 Task: Find the shortest route from Juneau to Mendenhall Glacier.
Action: Mouse moved to (190, 65)
Screenshot: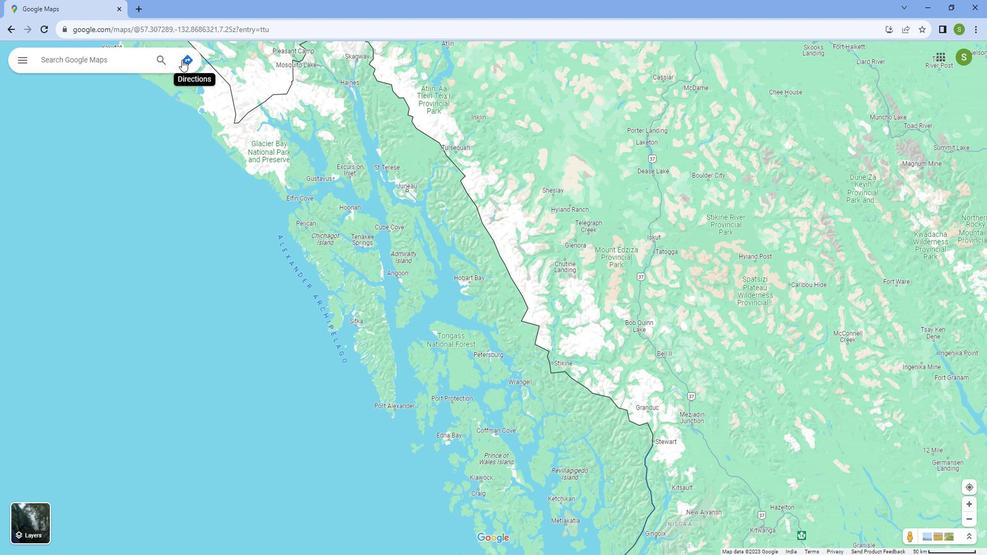 
Action: Mouse pressed left at (190, 65)
Screenshot: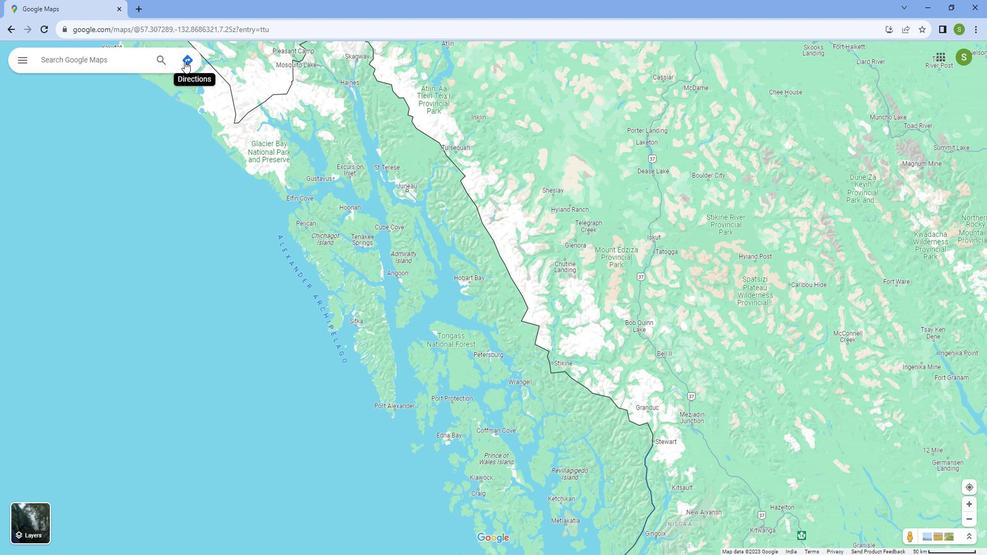 
Action: Mouse moved to (105, 91)
Screenshot: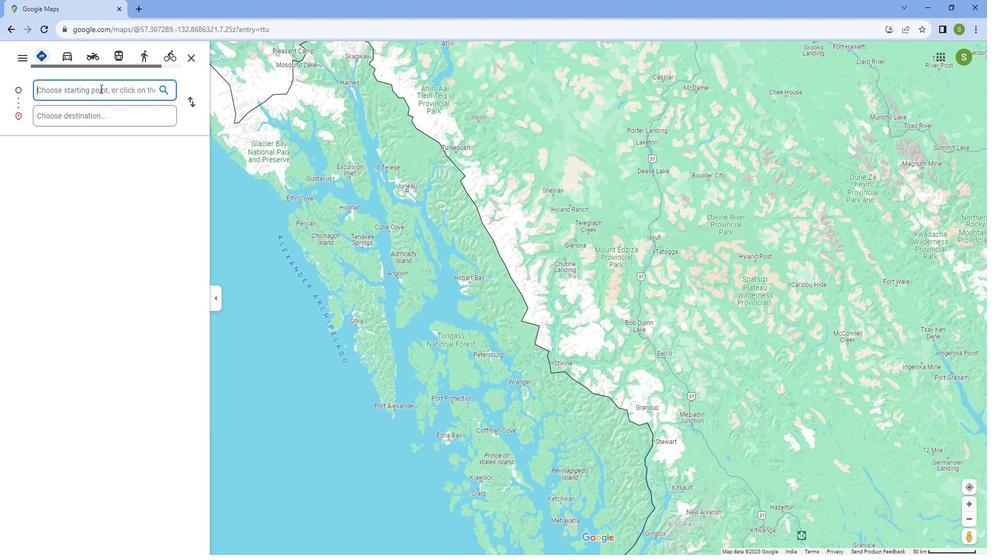 
Action: Mouse pressed left at (105, 91)
Screenshot: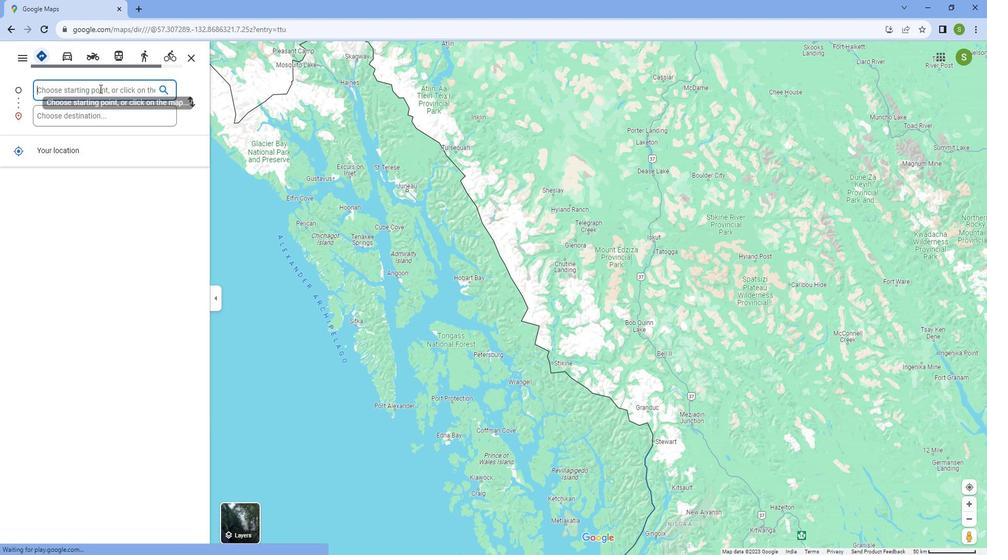 
Action: Mouse moved to (105, 91)
Screenshot: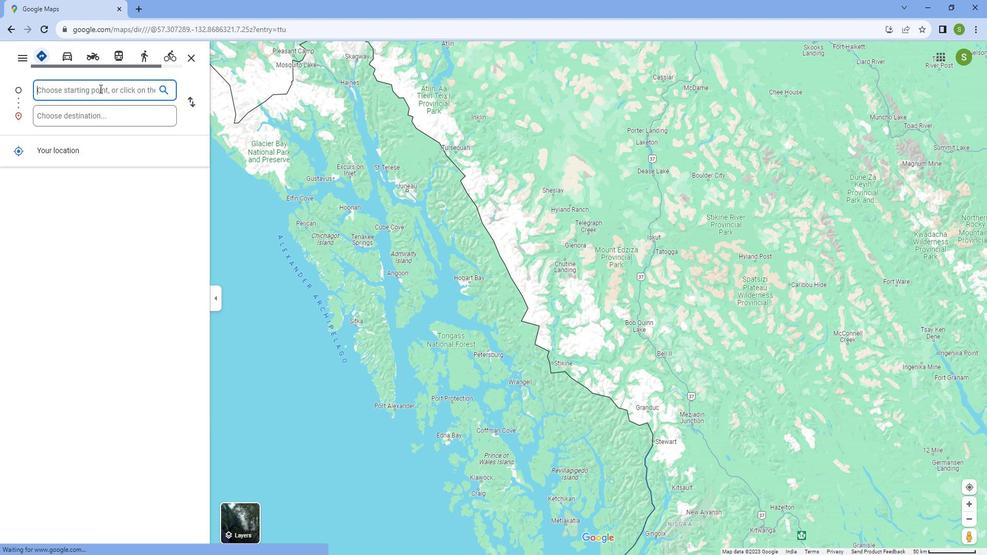 
Action: Key pressed <Key.caps_lock>J<Key.caps_lock>uneau
Screenshot: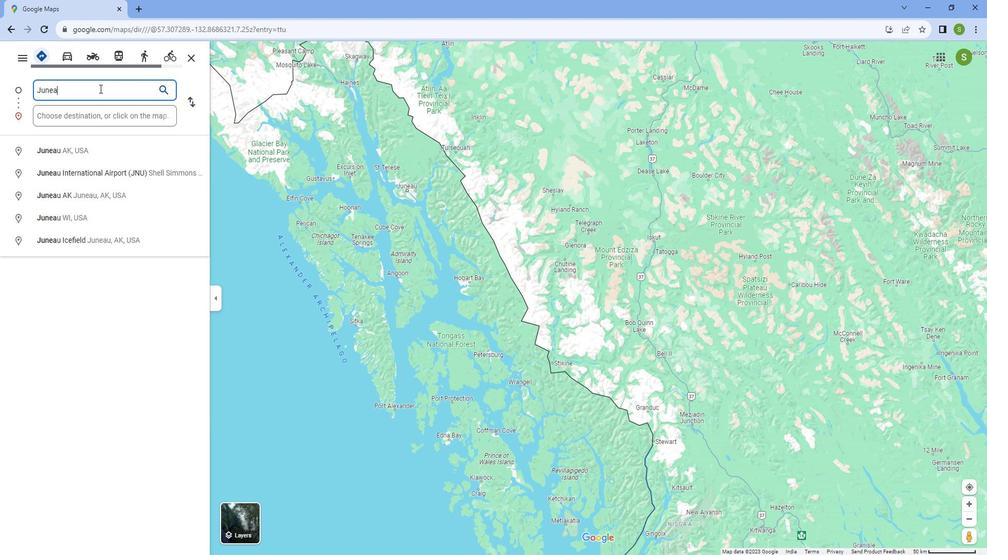 
Action: Mouse moved to (87, 140)
Screenshot: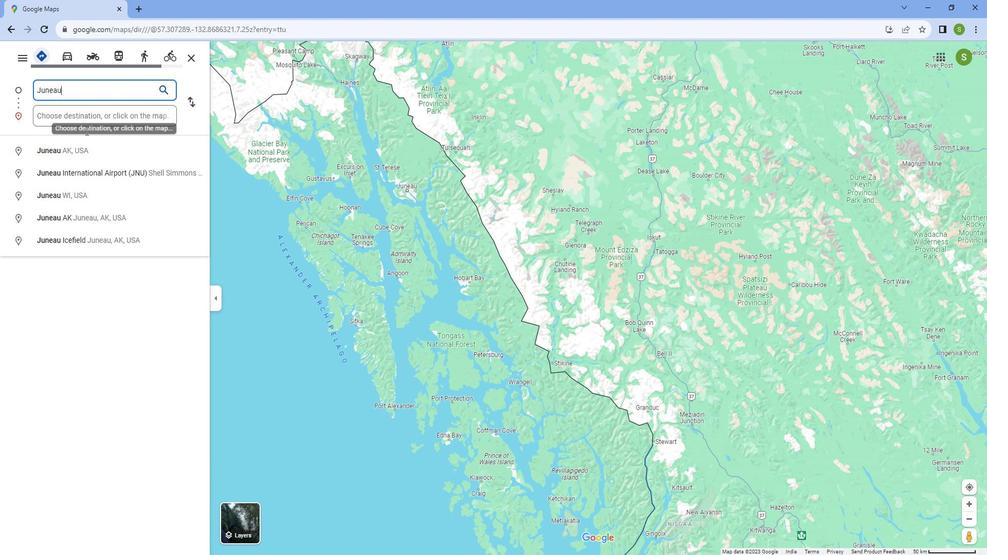 
Action: Mouse pressed left at (87, 140)
Screenshot: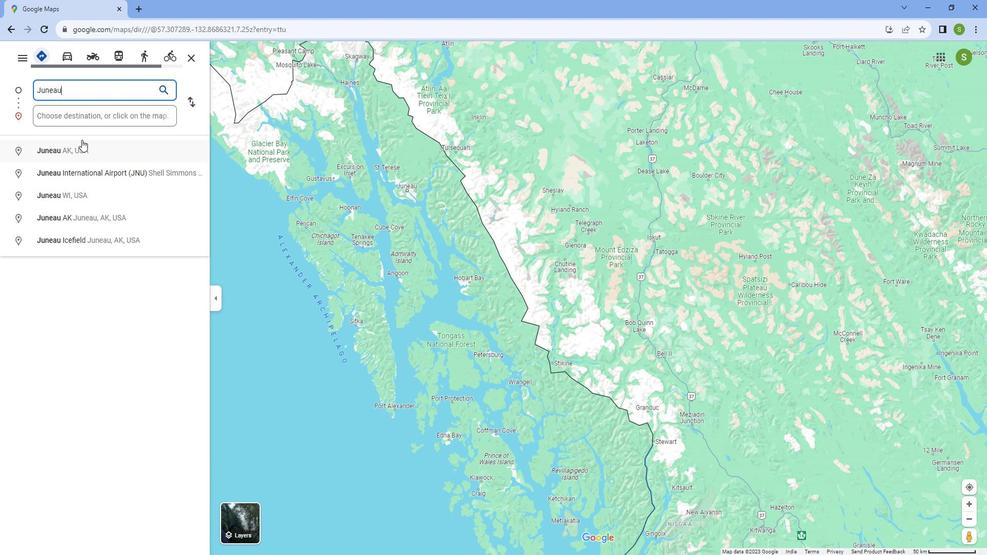 
Action: Mouse moved to (92, 116)
Screenshot: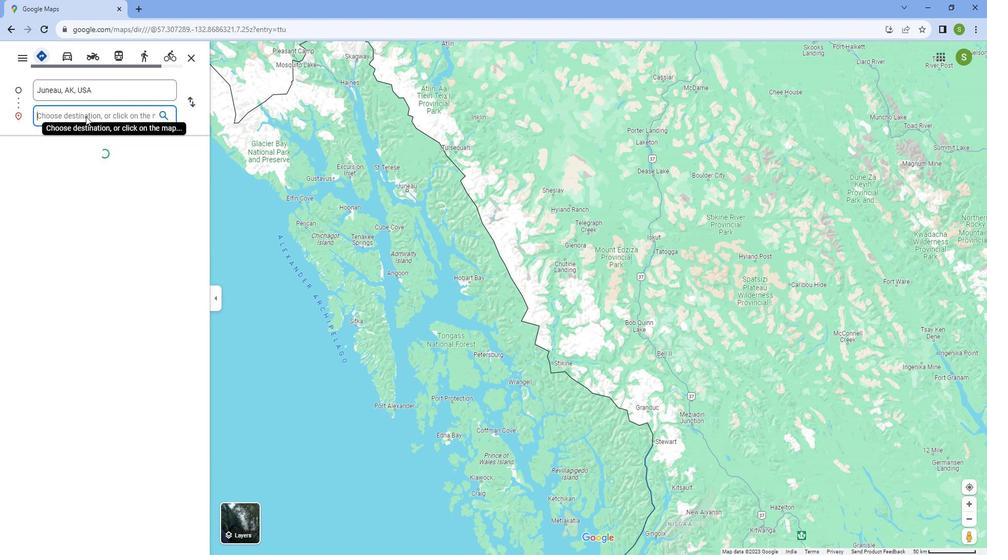 
Action: Mouse pressed left at (92, 116)
Screenshot: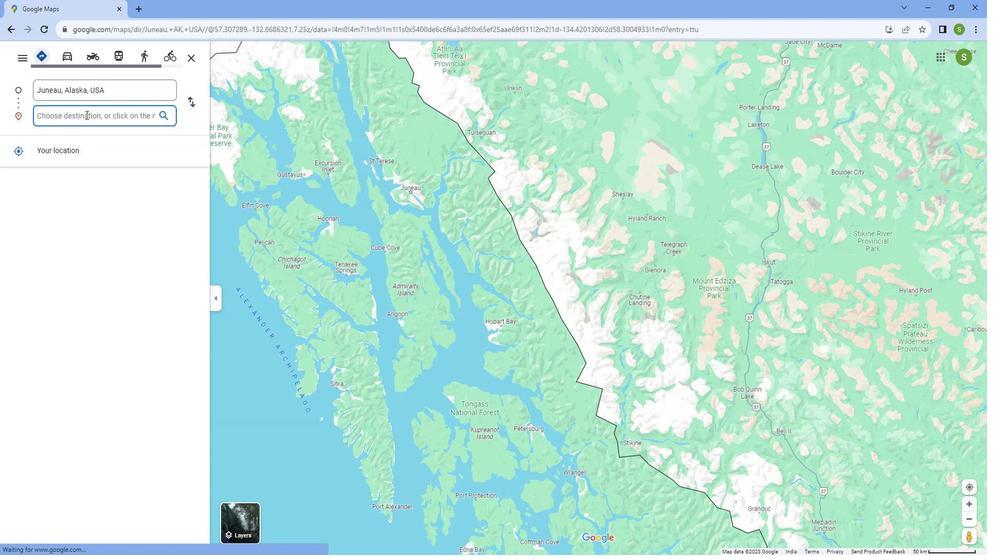 
Action: Key pressed <Key.caps_lock>M<Key.caps_lock>endenhall<Key.space><Key.caps_lock>G<Key.caps_lock>lacier
Screenshot: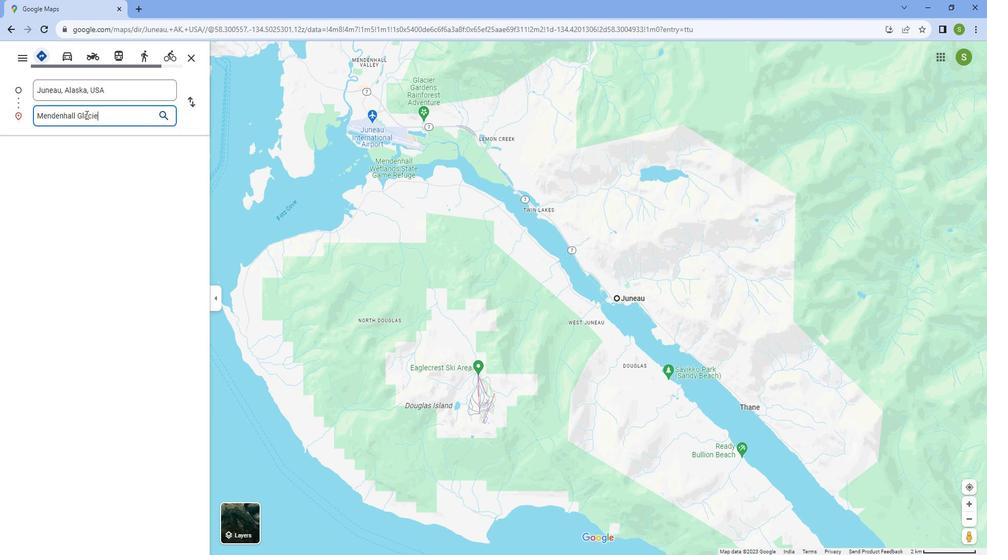 
Action: Mouse moved to (78, 144)
Screenshot: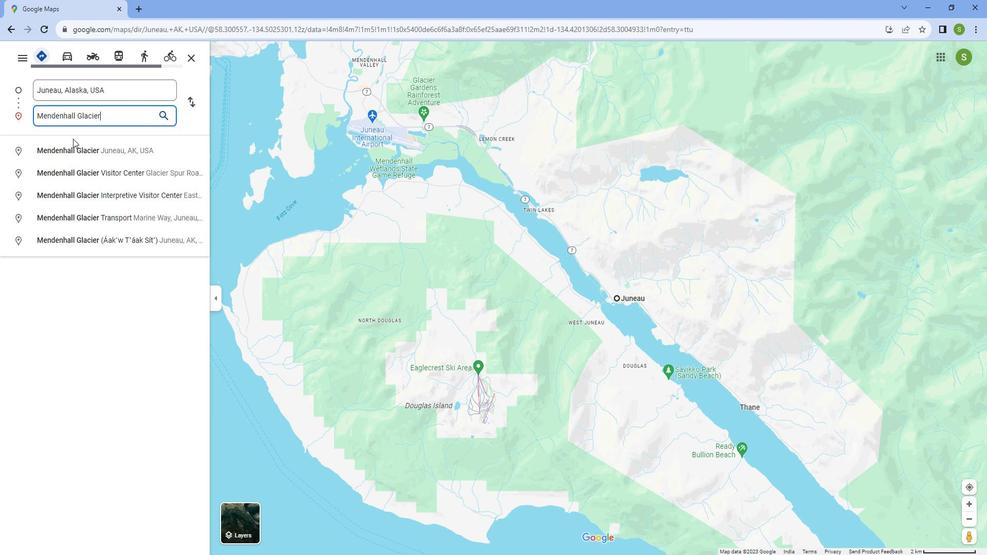 
Action: Mouse pressed left at (78, 144)
Screenshot: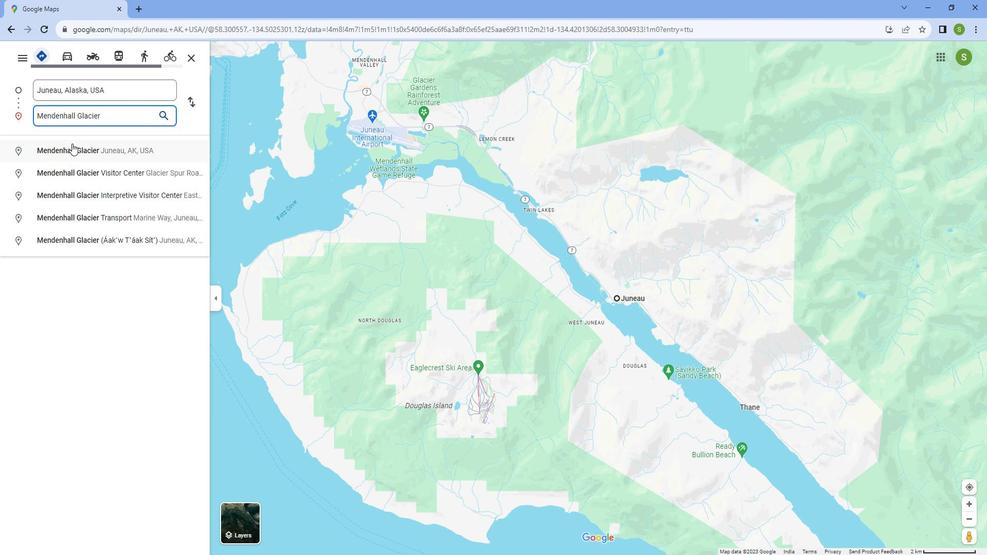 
Action: Mouse moved to (538, 276)
Screenshot: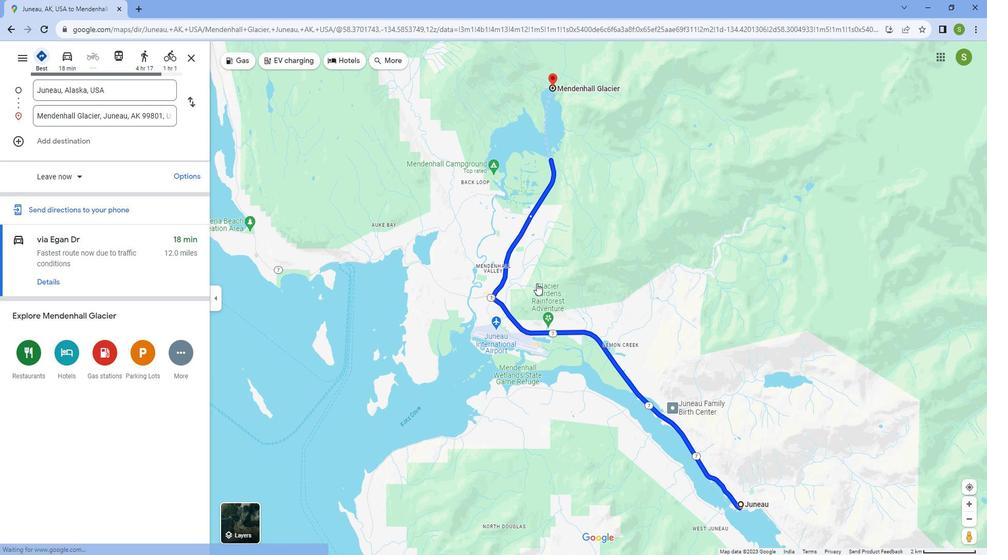 
Action: Mouse scrolled (538, 275) with delta (0, 0)
Screenshot: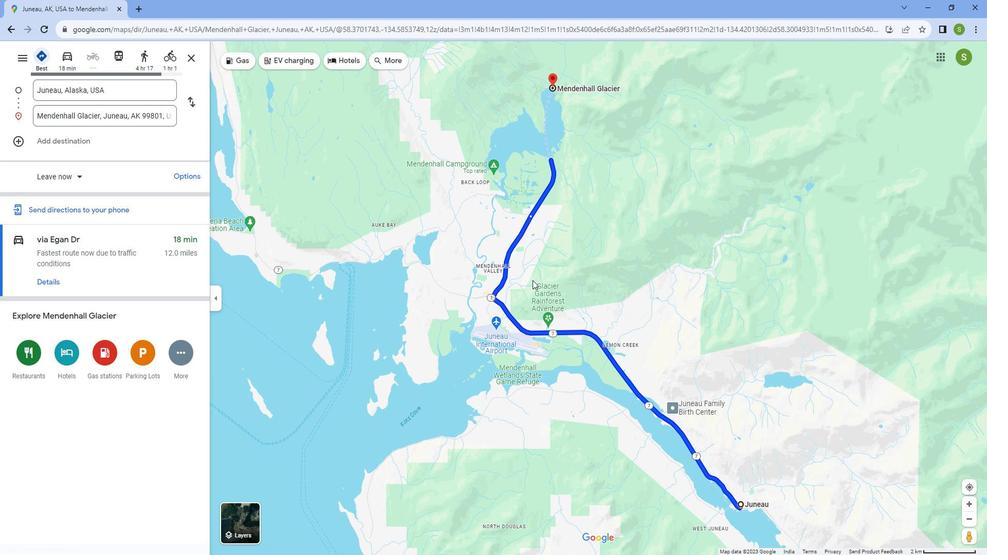 
Action: Mouse scrolled (538, 275) with delta (0, 0)
Screenshot: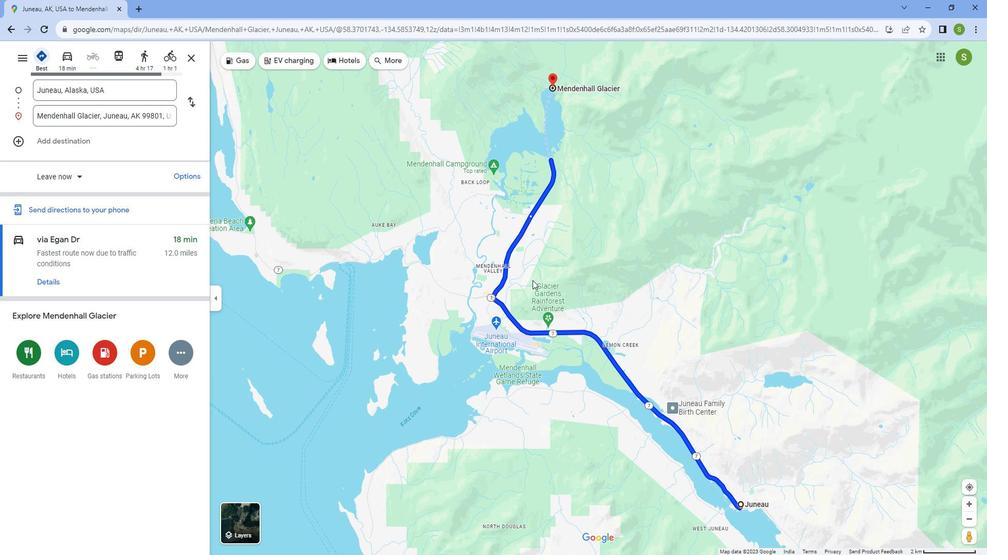 
Action: Mouse moved to (725, 478)
Screenshot: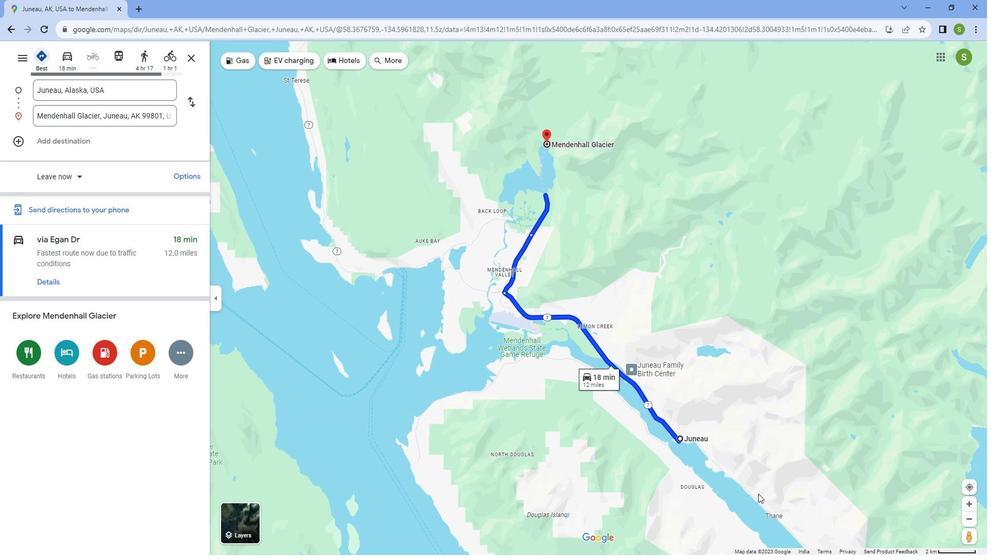 
Action: Mouse scrolled (725, 478) with delta (0, 0)
Screenshot: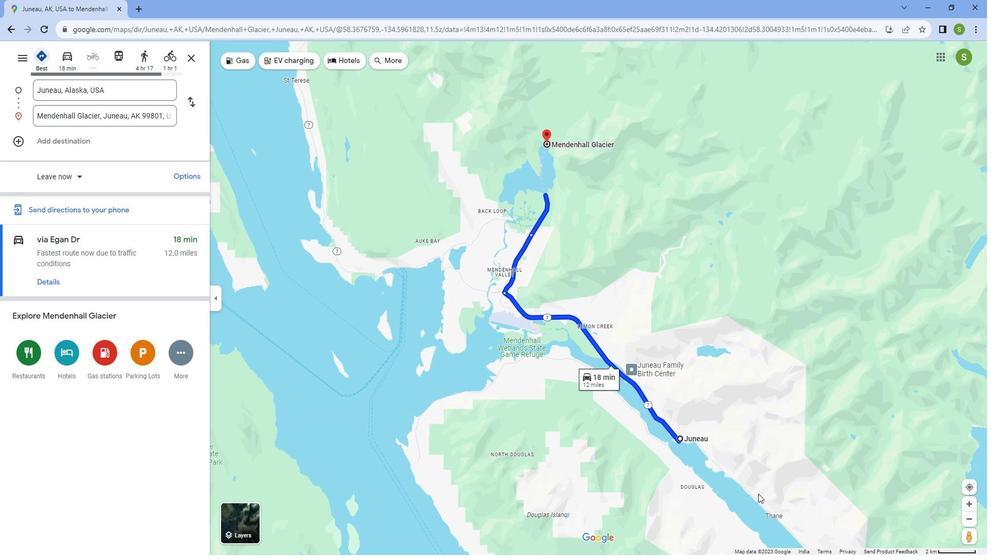 
Action: Mouse moved to (723, 477)
Screenshot: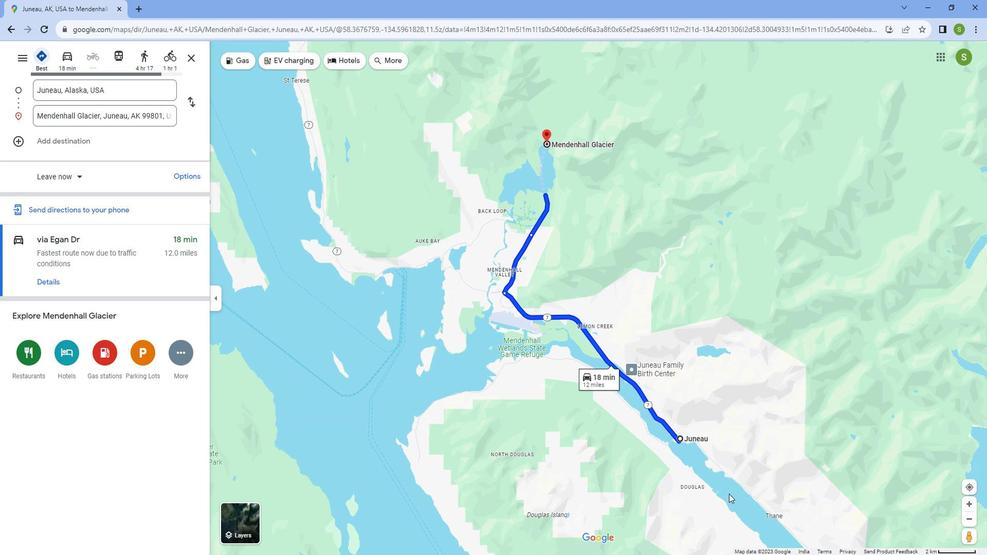 
Action: Mouse scrolled (723, 478) with delta (0, 0)
Screenshot: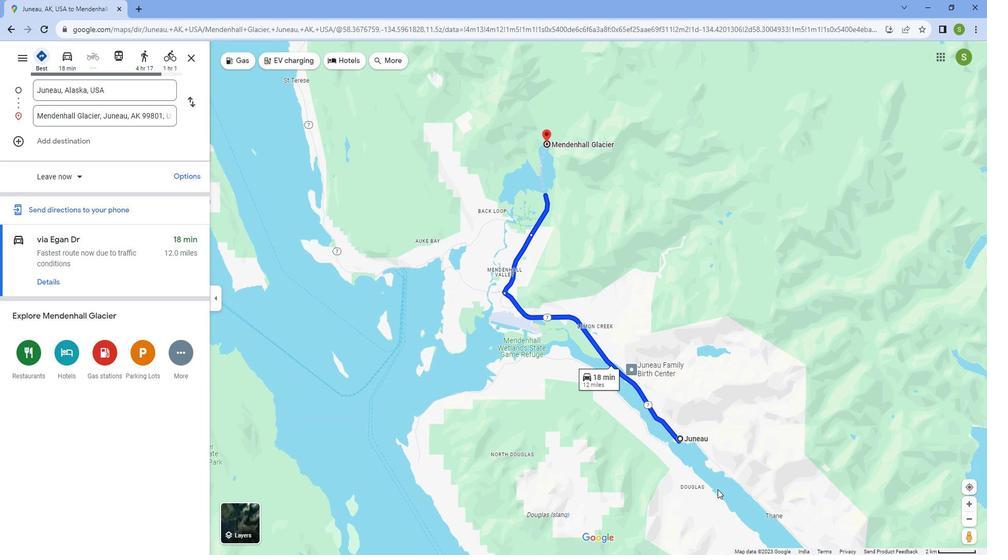 
Action: Mouse scrolled (723, 478) with delta (0, 0)
Screenshot: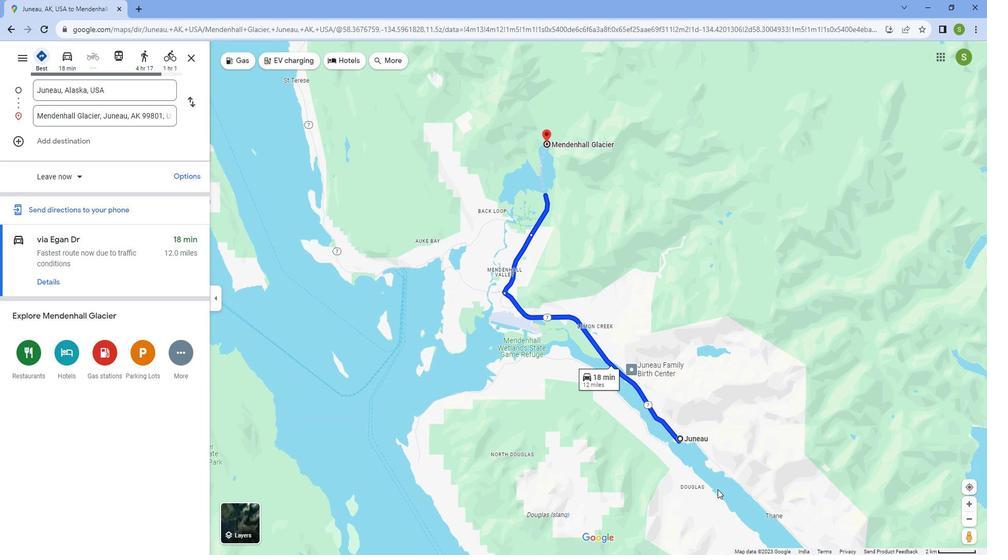 
Action: Mouse scrolled (723, 478) with delta (0, 0)
Screenshot: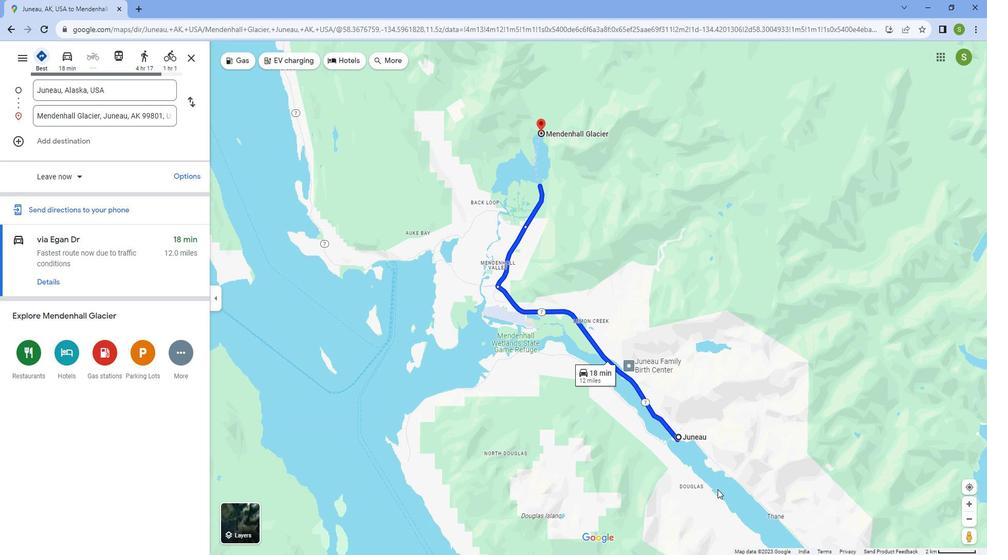 
Action: Mouse scrolled (723, 478) with delta (0, 0)
Screenshot: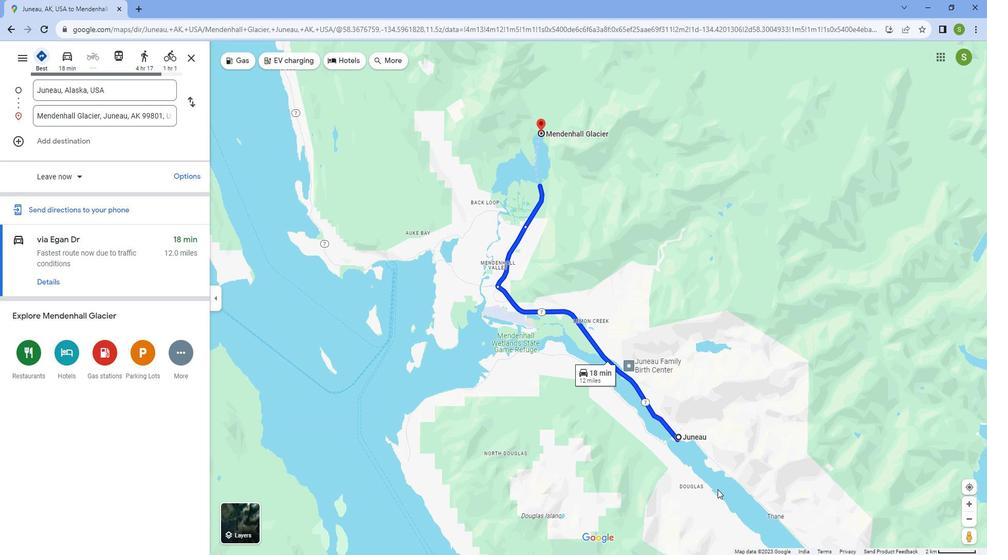 
Action: Mouse moved to (603, 391)
Screenshot: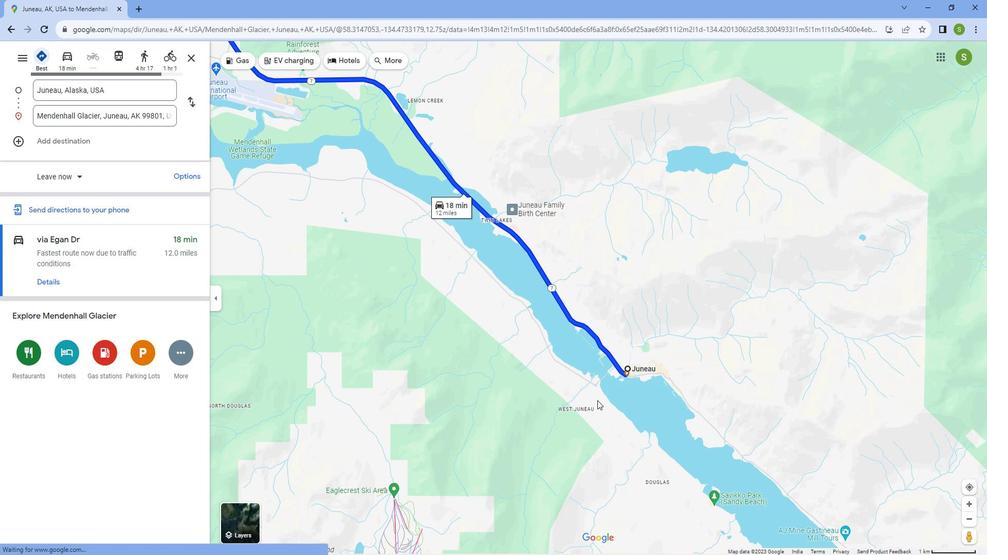 
Action: Mouse scrolled (603, 391) with delta (0, 0)
Screenshot: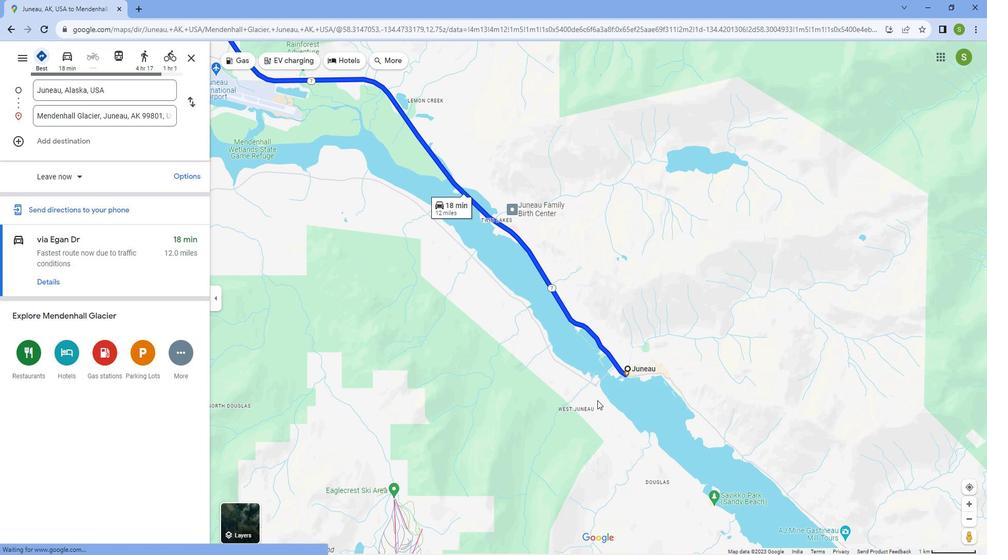 
Action: Mouse scrolled (603, 391) with delta (0, 0)
Screenshot: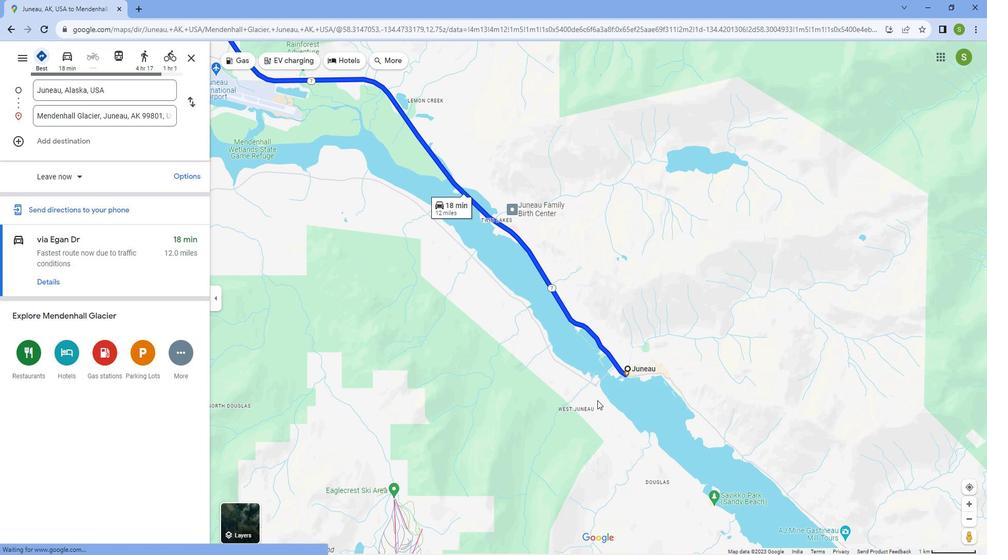 
Action: Mouse scrolled (603, 391) with delta (0, 0)
Screenshot: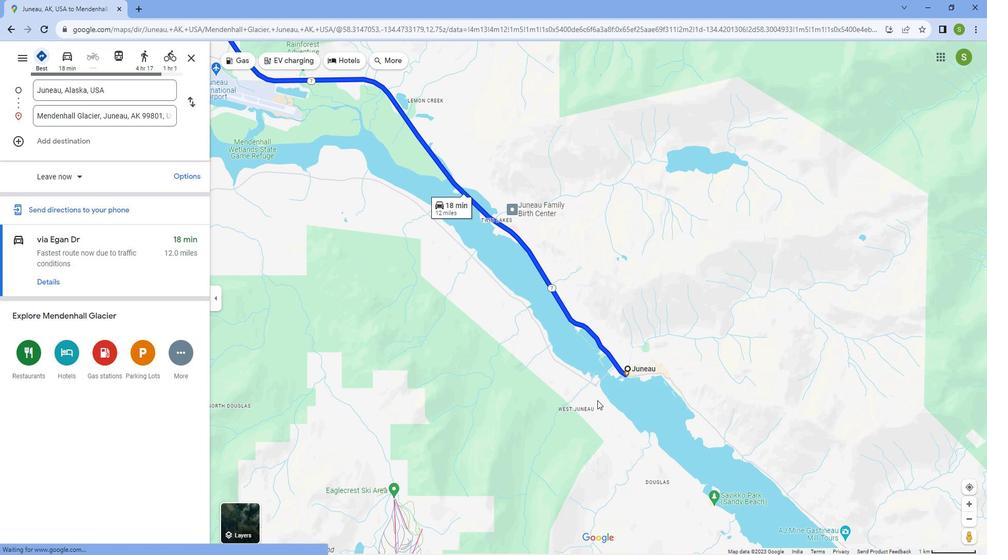 
Action: Mouse scrolled (603, 391) with delta (0, 0)
Screenshot: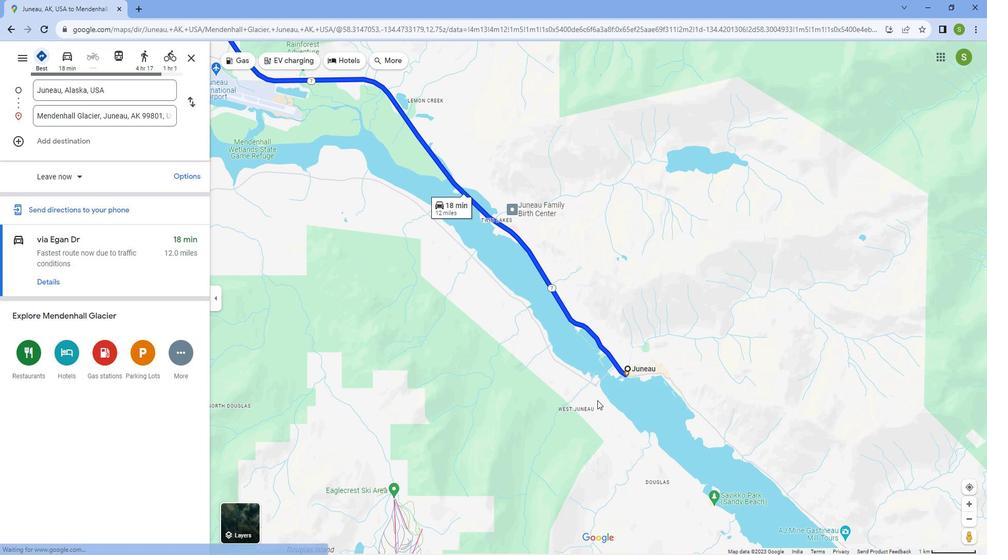 
Action: Mouse scrolled (603, 391) with delta (0, 0)
Screenshot: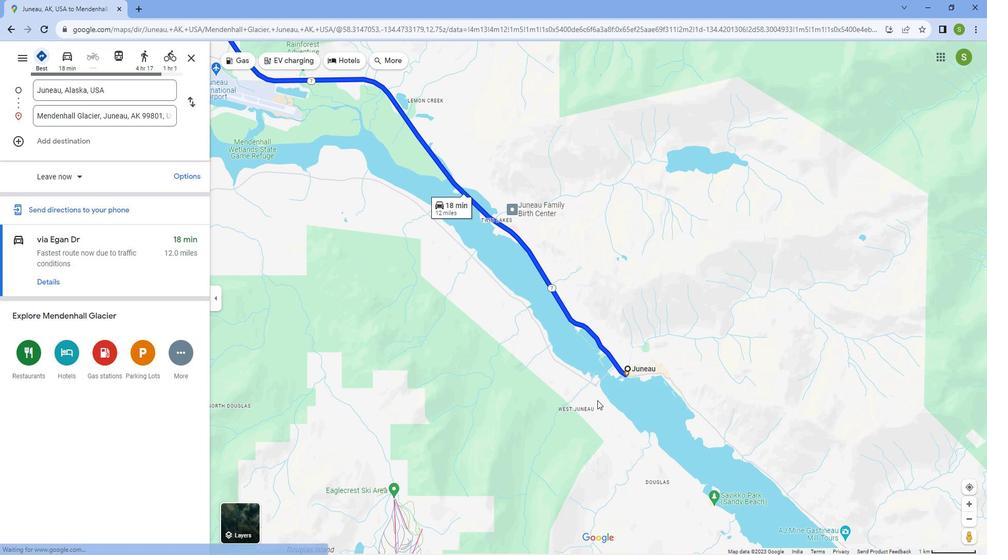 
Action: Mouse moved to (594, 382)
Screenshot: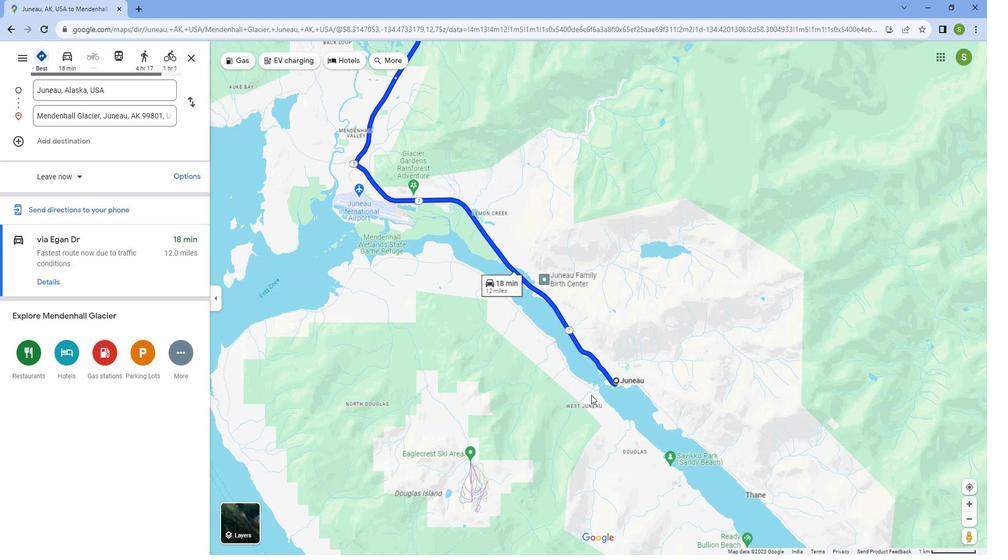 
Action: Mouse scrolled (594, 382) with delta (0, 0)
Screenshot: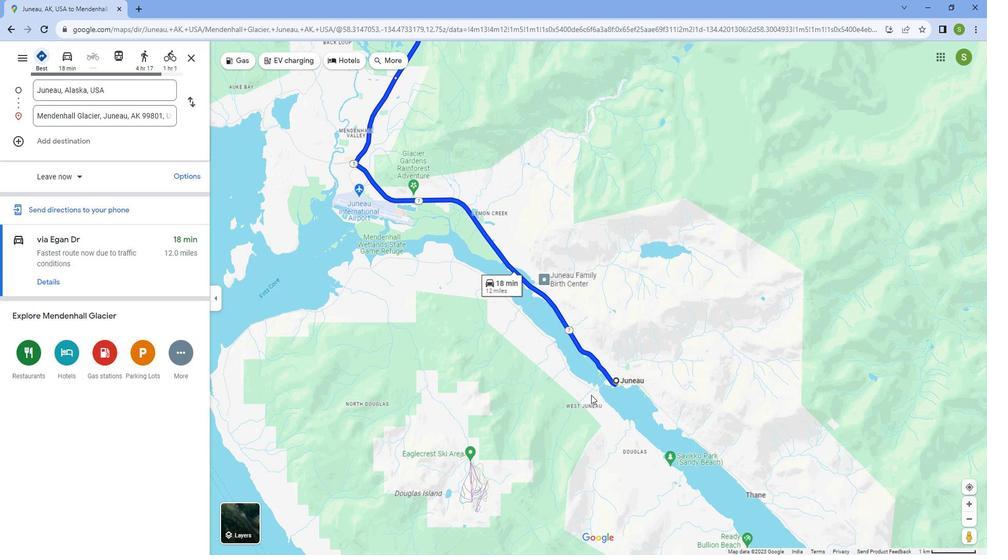 
Action: Mouse scrolled (594, 382) with delta (0, 0)
Screenshot: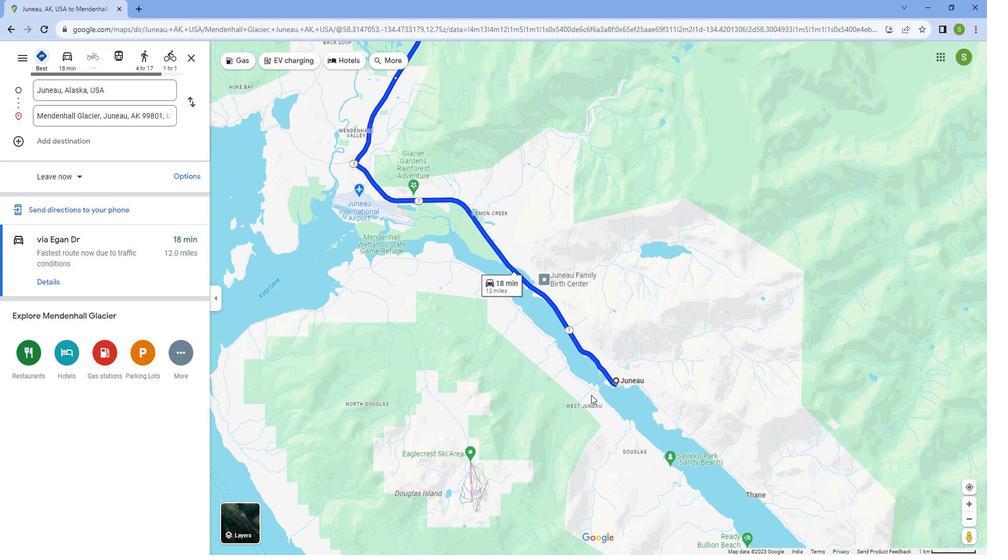 
Action: Mouse scrolled (594, 382) with delta (0, 0)
Screenshot: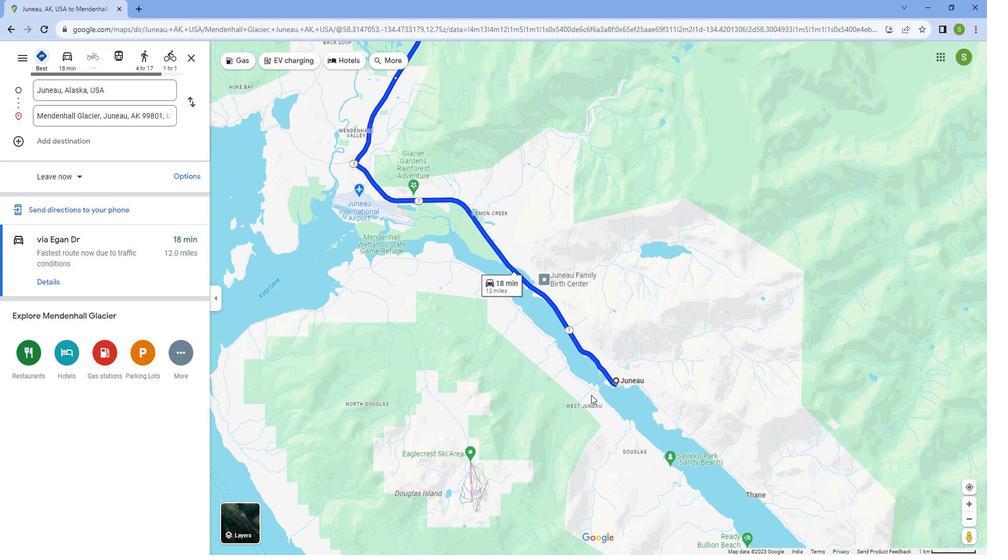 
Action: Mouse scrolled (594, 382) with delta (0, 0)
Screenshot: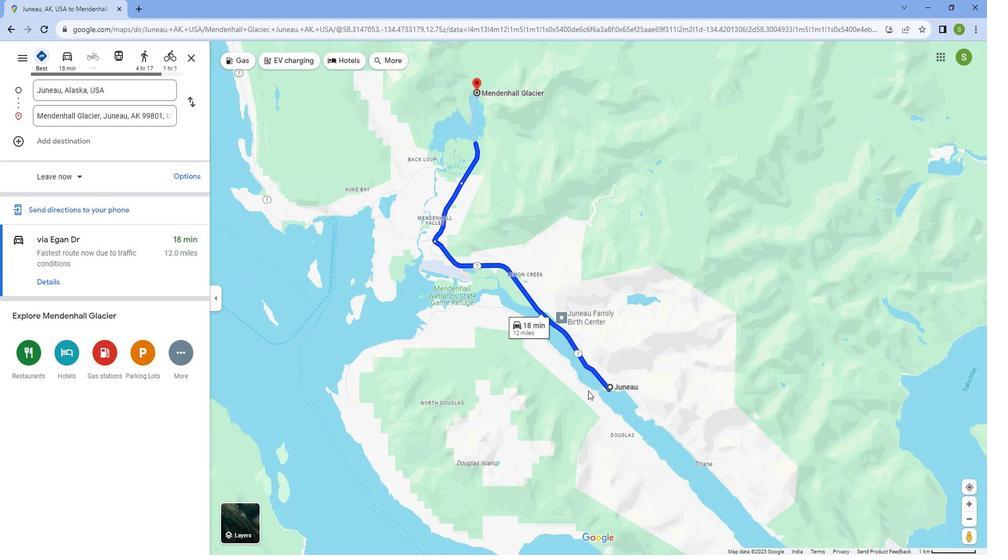 
Action: Mouse moved to (575, 265)
Screenshot: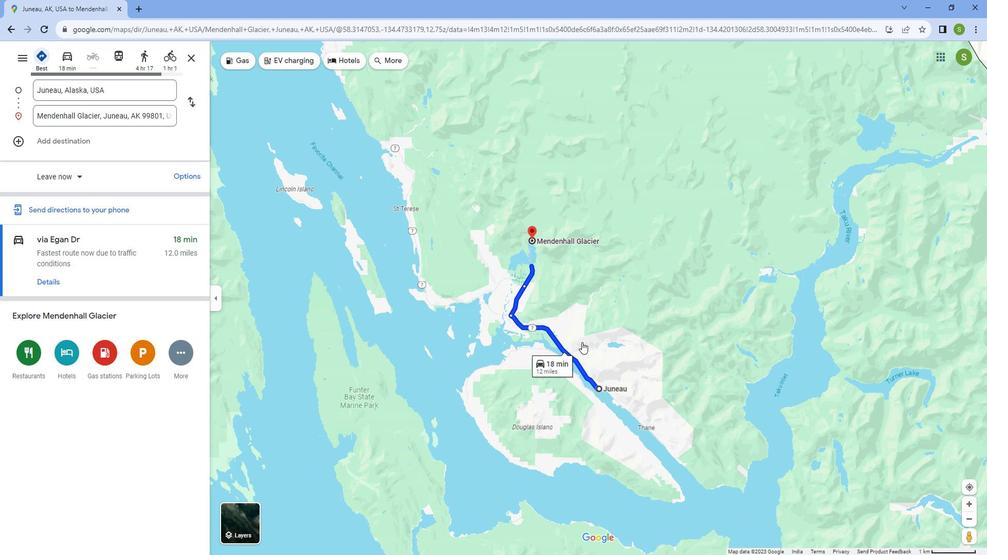 
Action: Mouse scrolled (575, 265) with delta (0, 0)
Screenshot: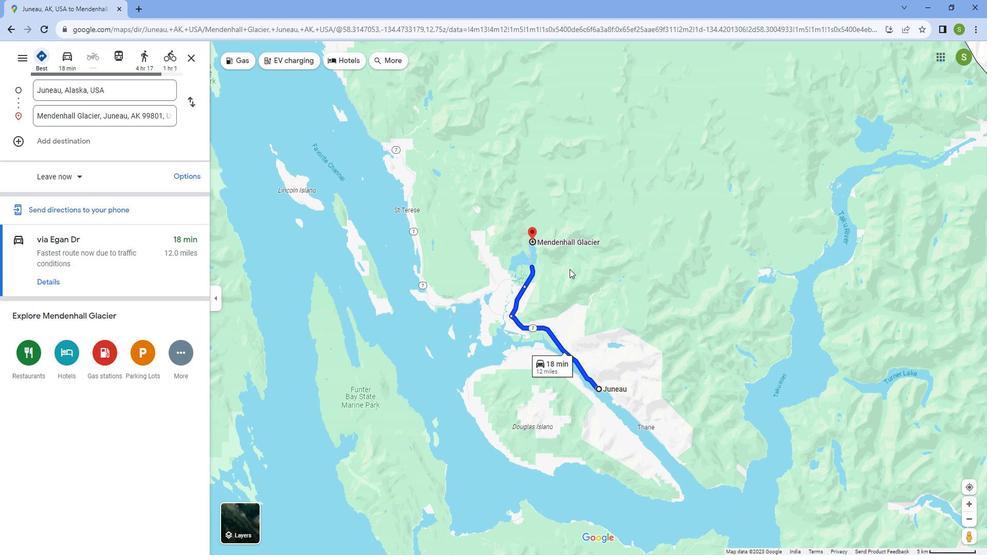 
Action: Mouse scrolled (575, 265) with delta (0, 0)
Screenshot: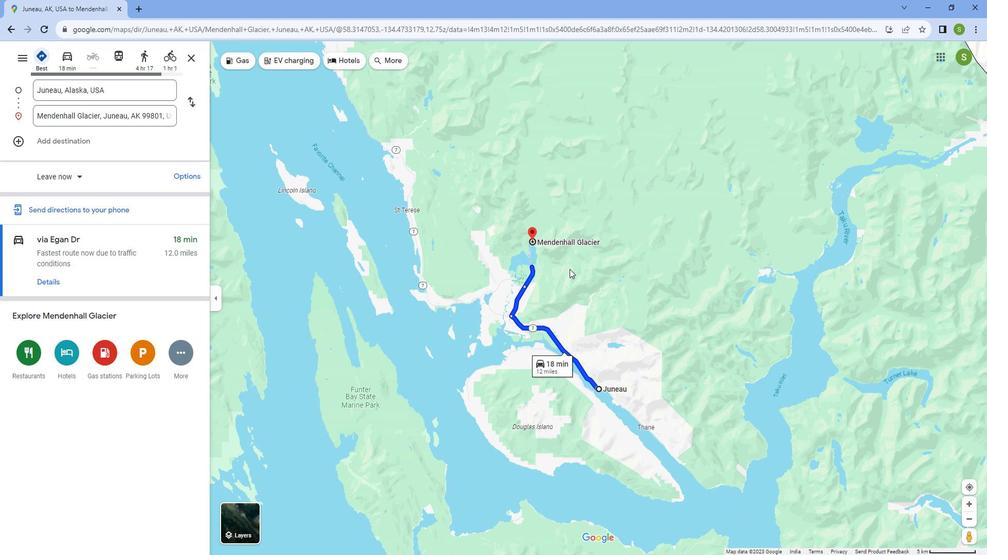 
Action: Mouse scrolled (575, 265) with delta (0, 0)
Screenshot: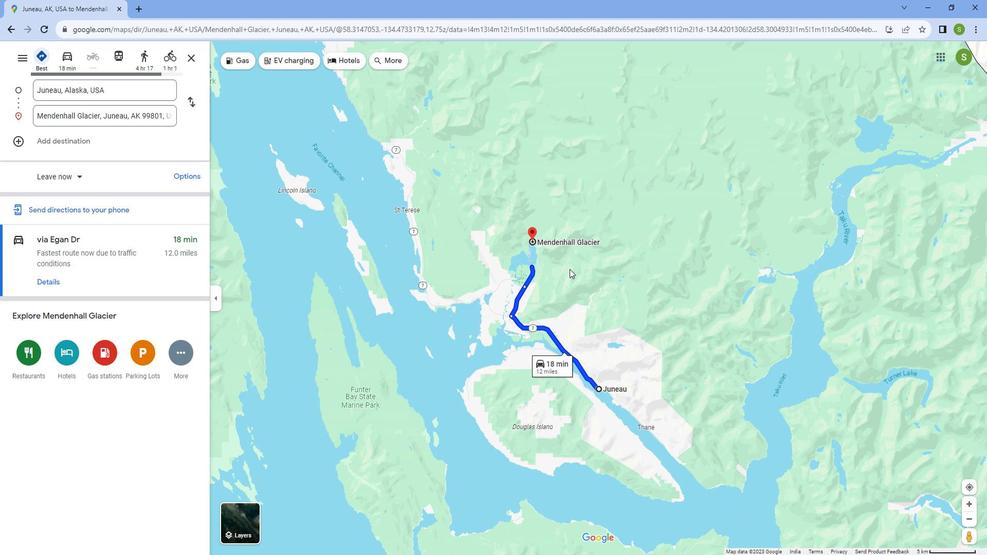 
Action: Mouse scrolled (575, 265) with delta (0, 0)
Screenshot: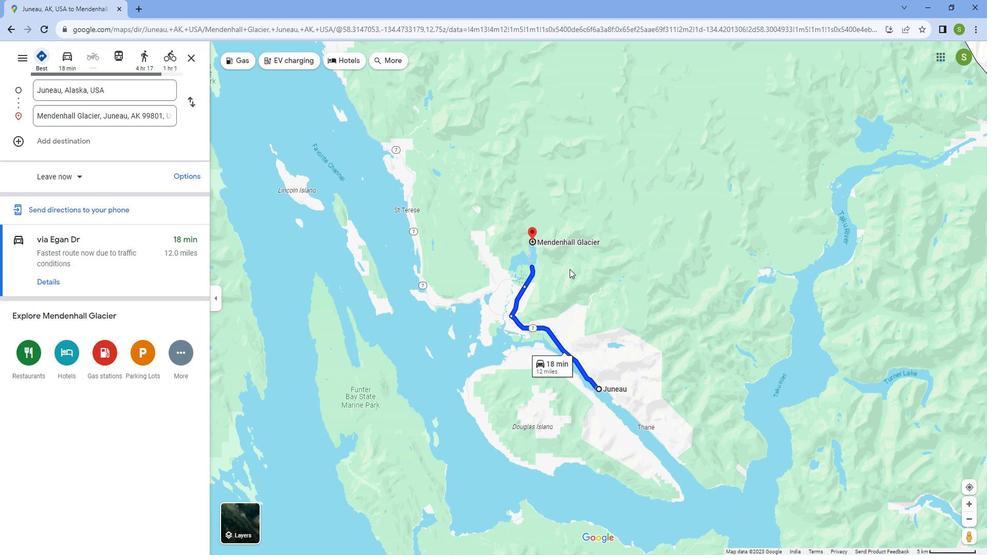 
Action: Mouse moved to (538, 277)
Screenshot: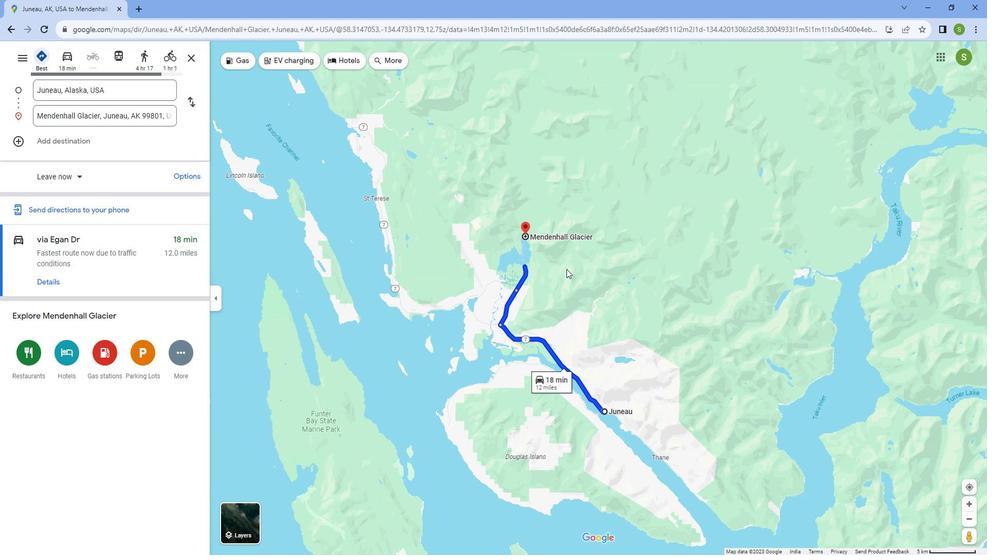 
Action: Mouse scrolled (538, 278) with delta (0, 0)
Screenshot: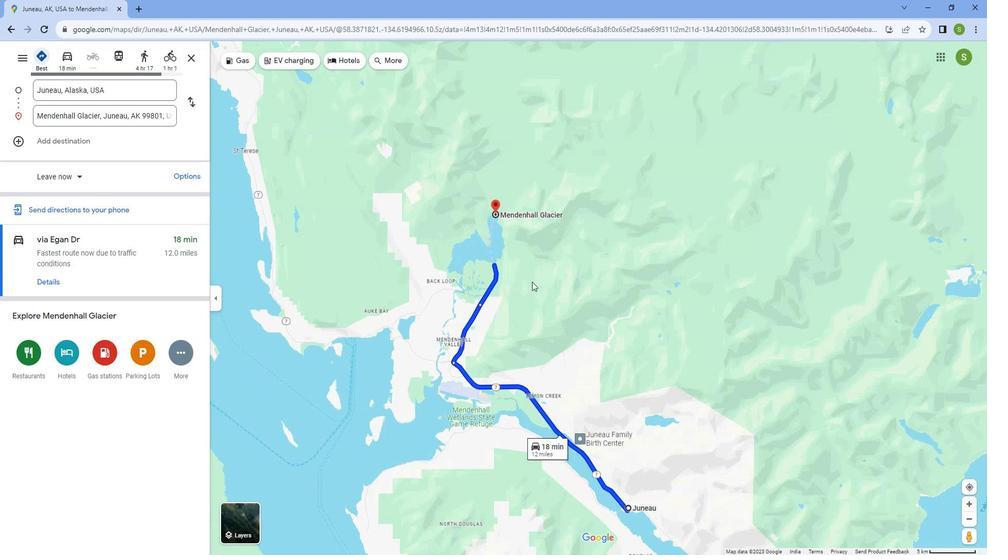 
Action: Mouse scrolled (538, 278) with delta (0, 0)
Screenshot: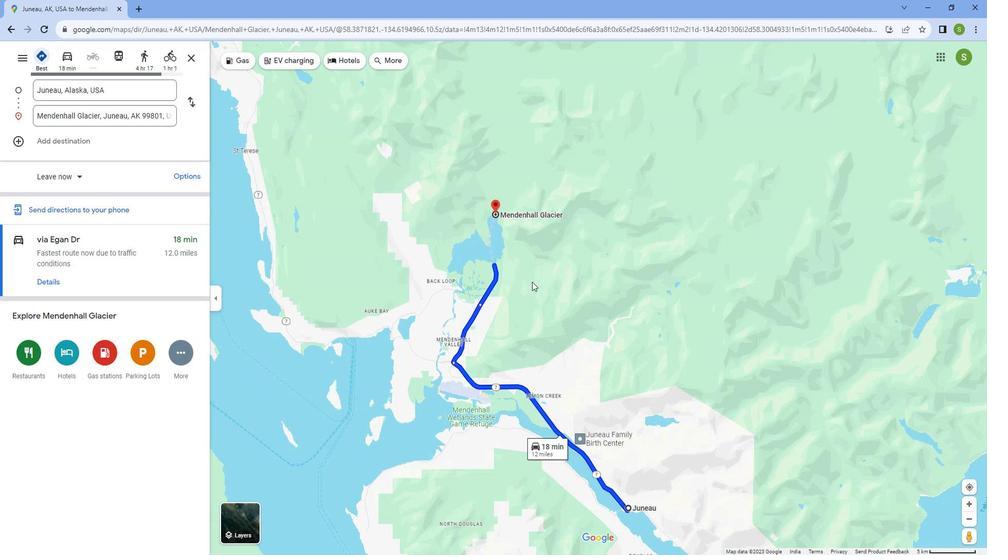 
Action: Mouse scrolled (538, 278) with delta (0, 0)
Screenshot: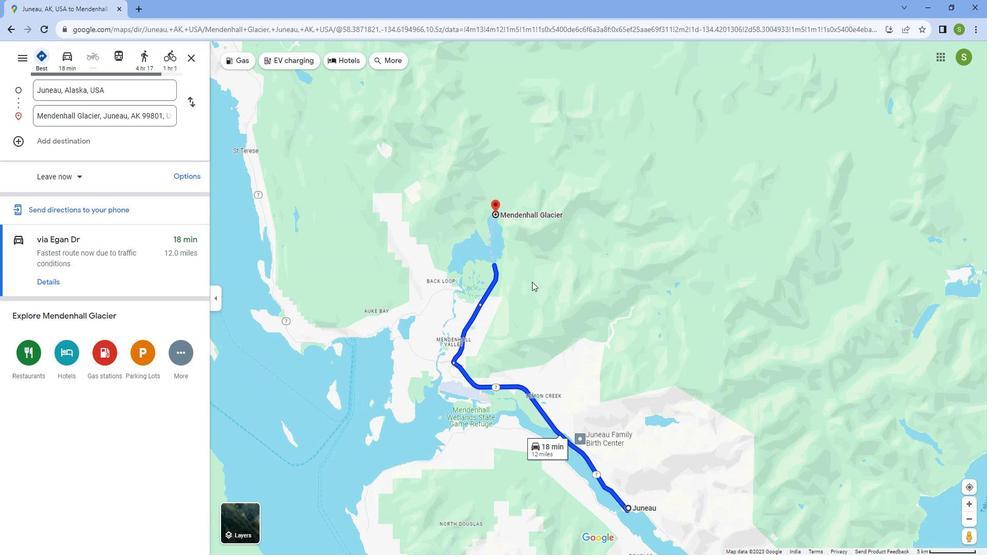 
Action: Mouse scrolled (538, 278) with delta (0, 0)
Screenshot: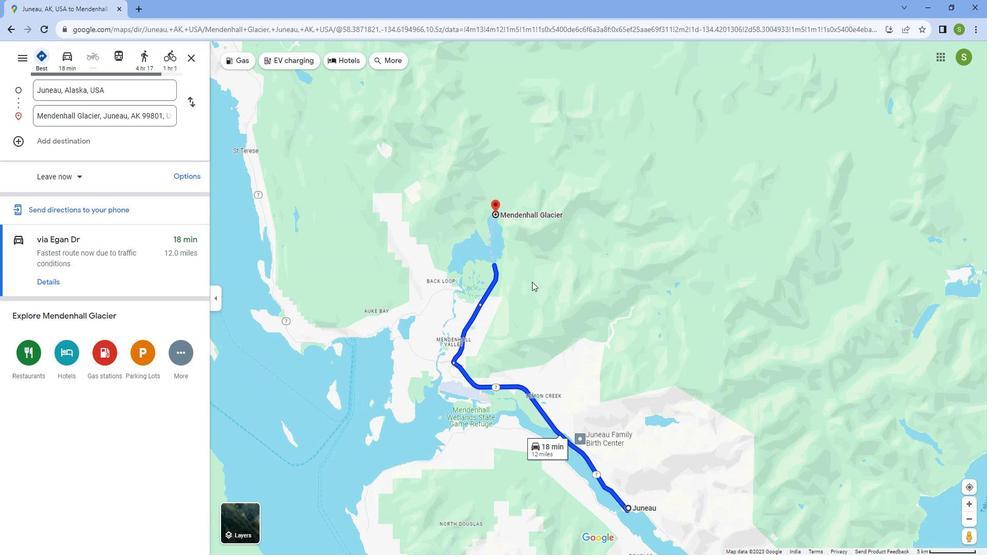 
Action: Mouse scrolled (538, 278) with delta (0, 0)
Screenshot: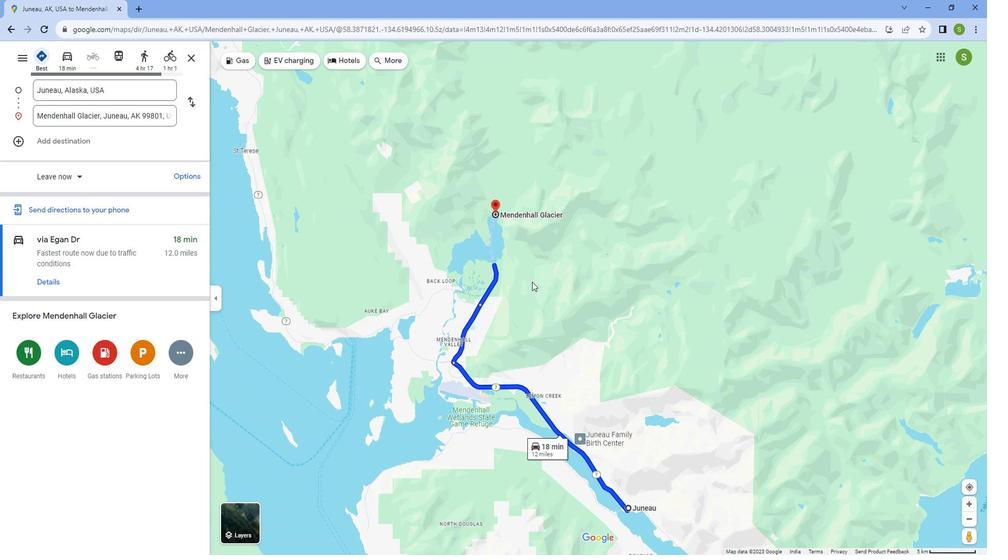 
Action: Mouse moved to (61, 274)
Screenshot: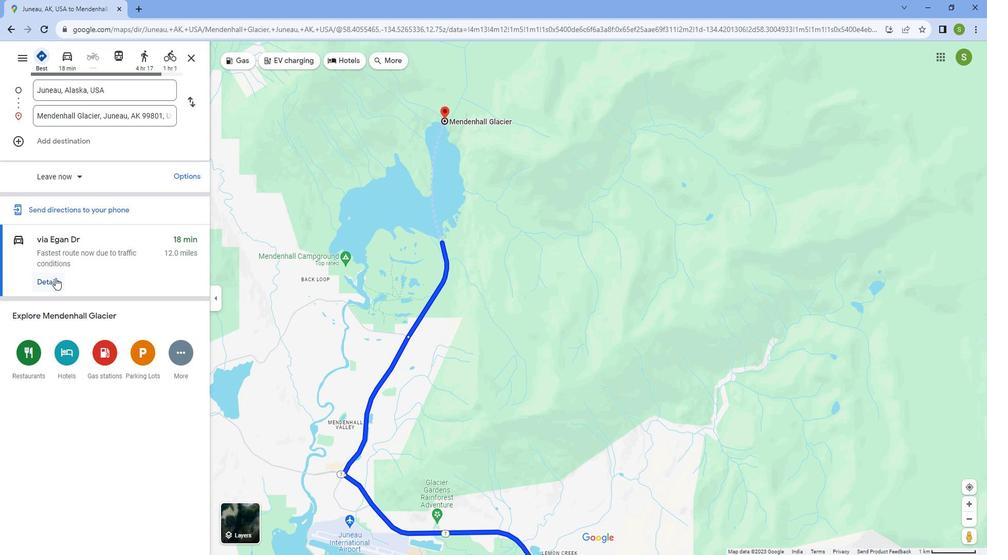 
Action: Mouse pressed left at (61, 274)
Screenshot: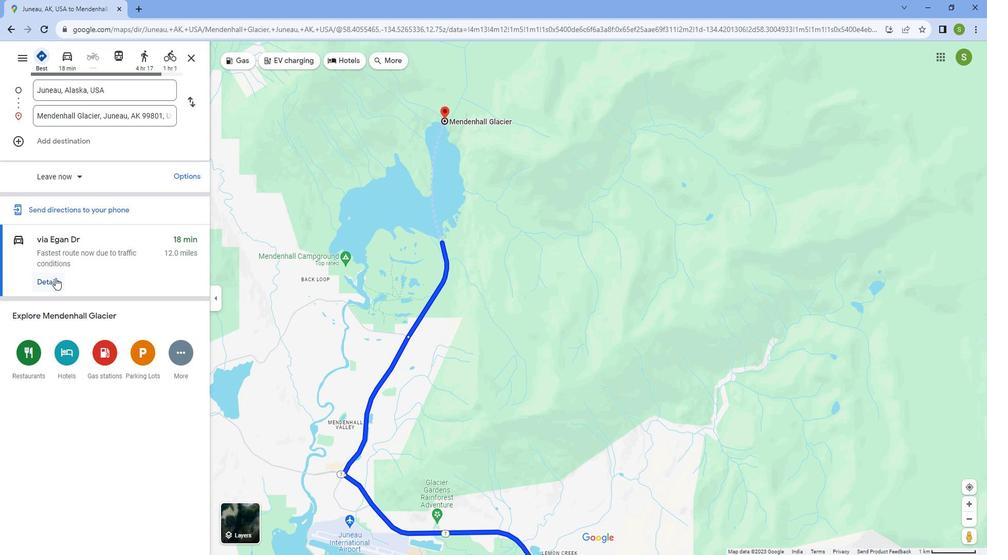 
Action: Mouse moved to (112, 269)
Screenshot: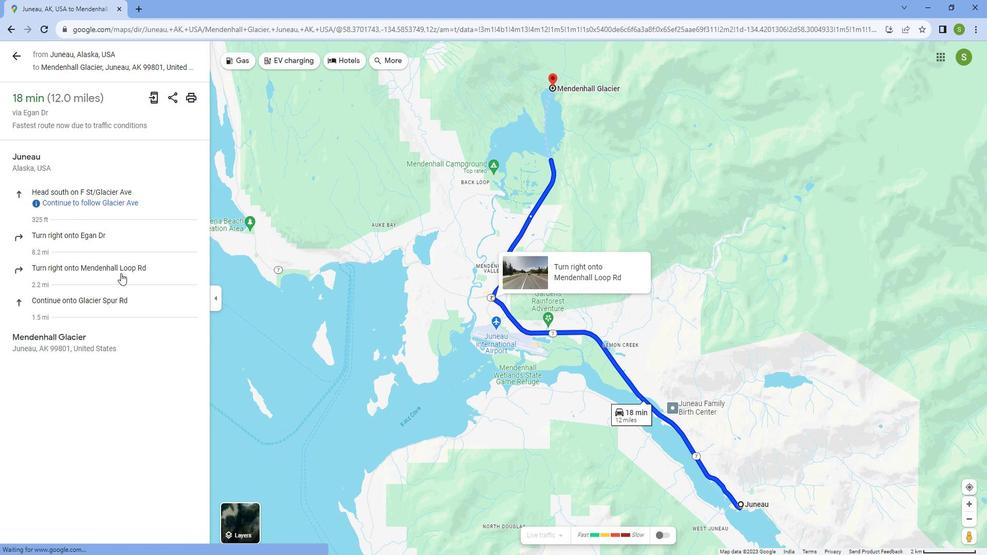 
Action: Mouse scrolled (112, 269) with delta (0, 0)
Screenshot: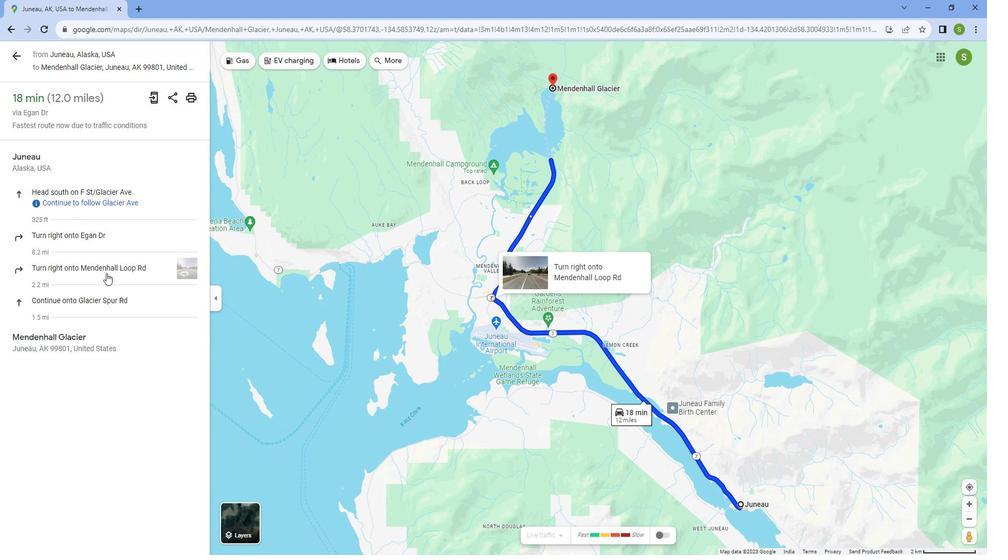 
Action: Mouse scrolled (112, 269) with delta (0, 0)
Screenshot: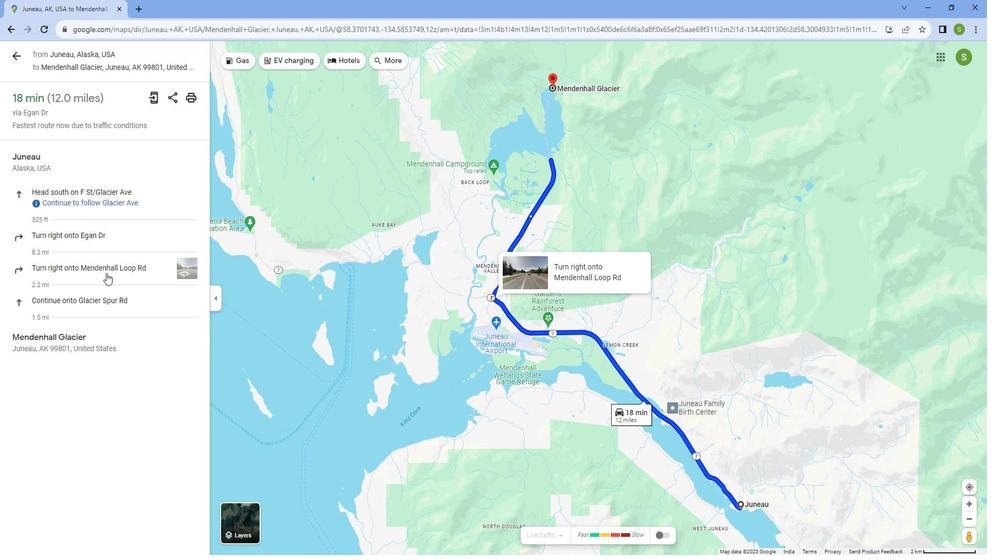 
Action: Mouse scrolled (112, 269) with delta (0, 0)
Screenshot: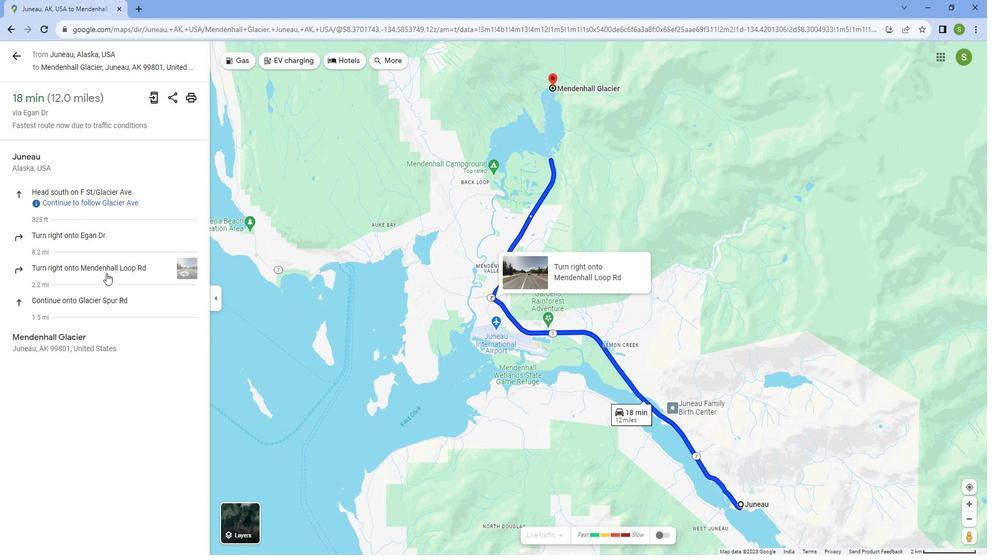 
Action: Mouse moved to (824, 352)
Screenshot: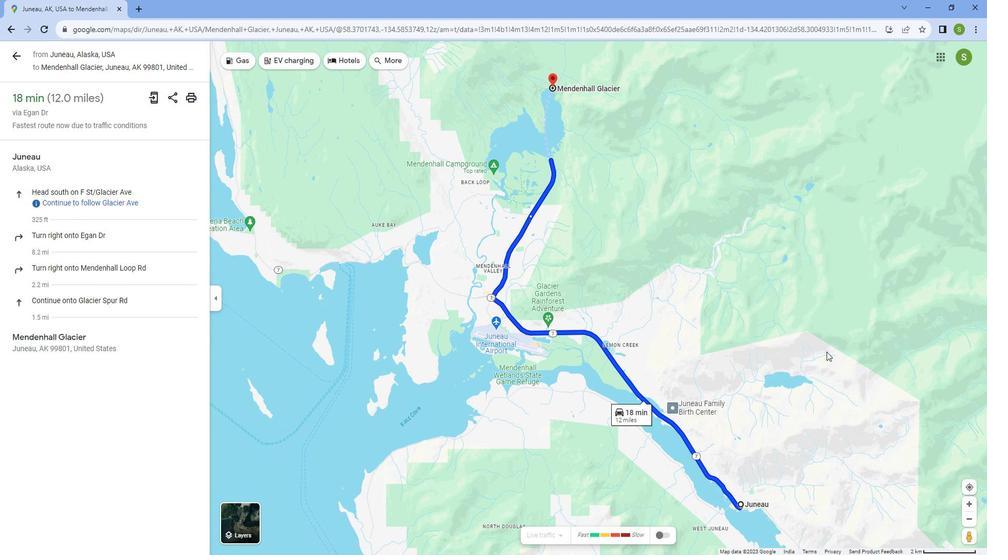 
Action: Mouse scrolled (824, 352) with delta (0, 0)
Screenshot: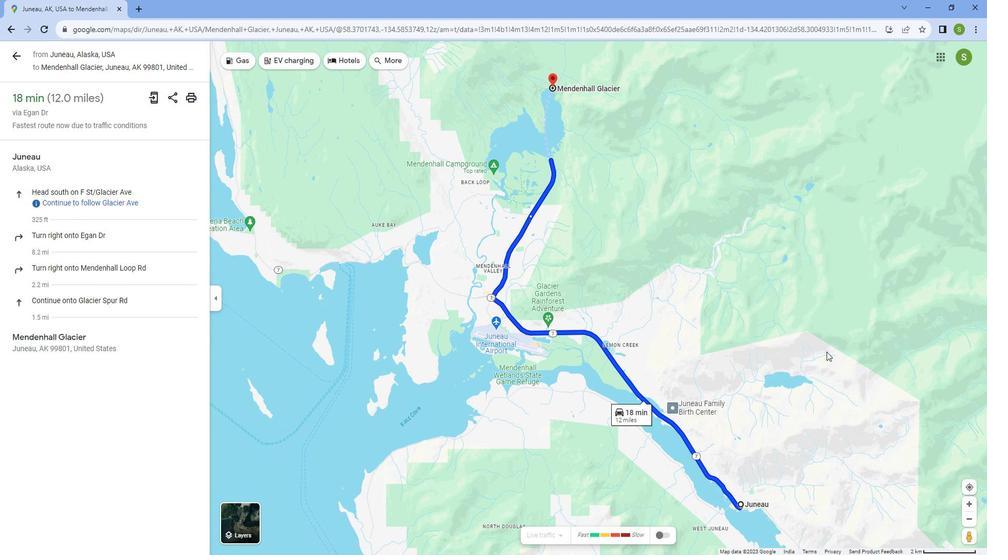 
Action: Mouse moved to (819, 356)
Screenshot: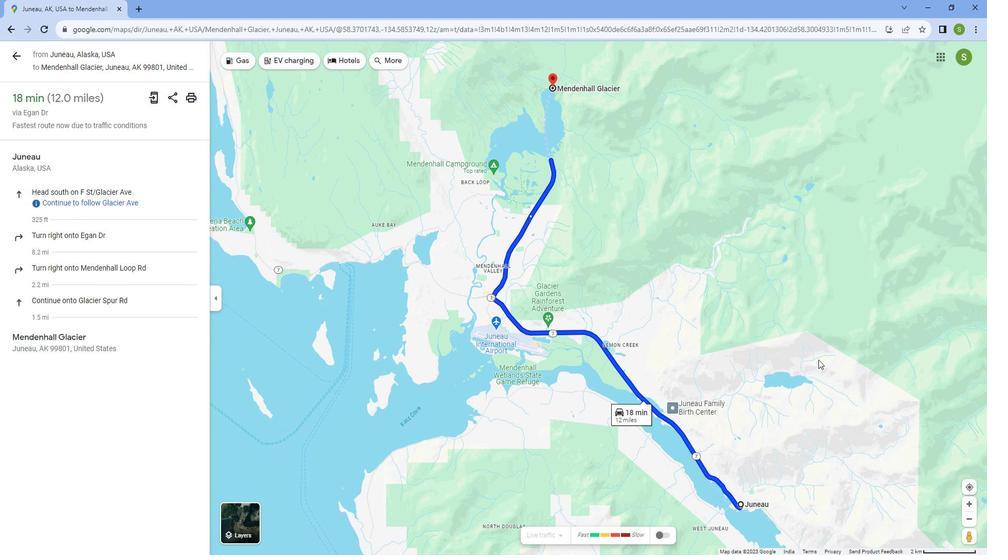 
Action: Mouse scrolled (819, 355) with delta (0, 0)
Screenshot: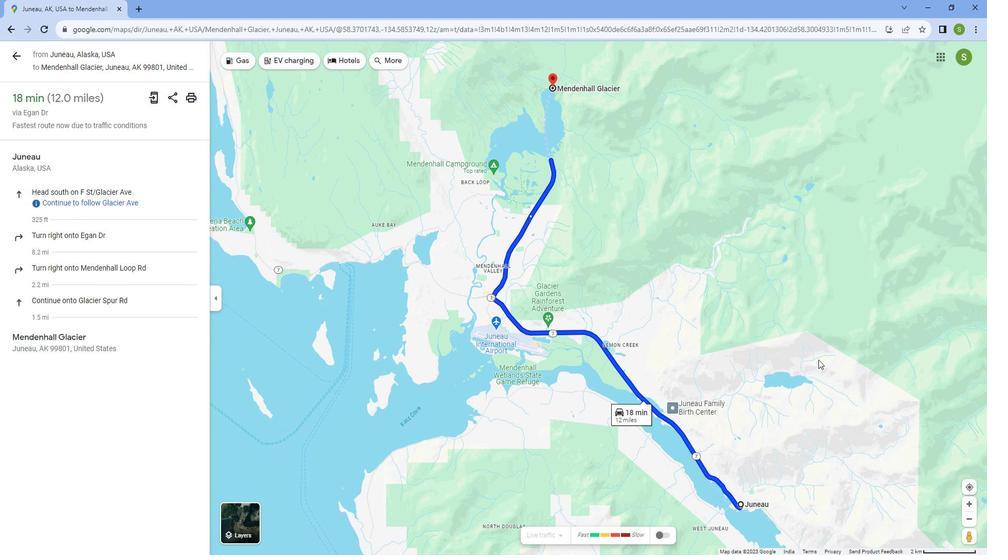 
Action: Mouse scrolled (819, 355) with delta (0, 0)
Screenshot: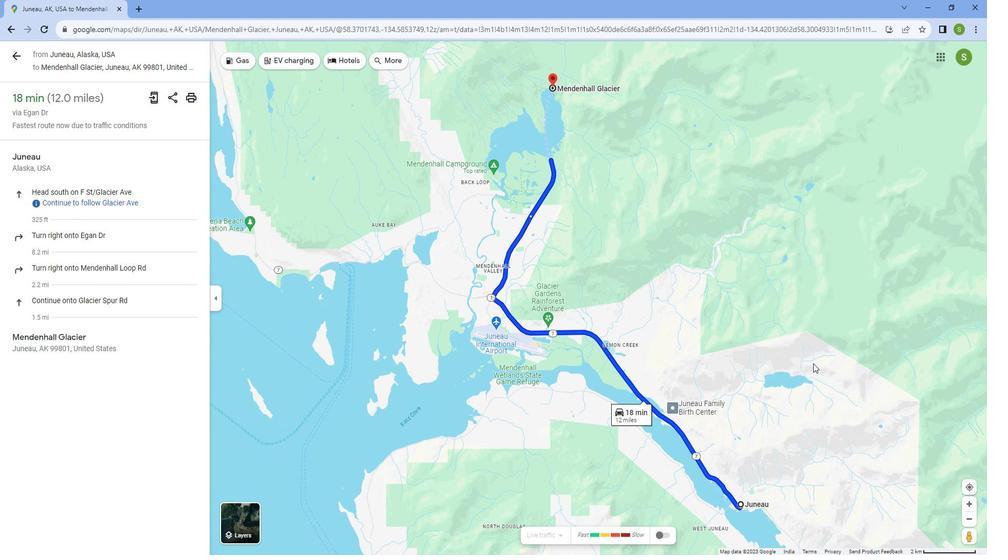 
Action: Mouse moved to (837, 408)
Screenshot: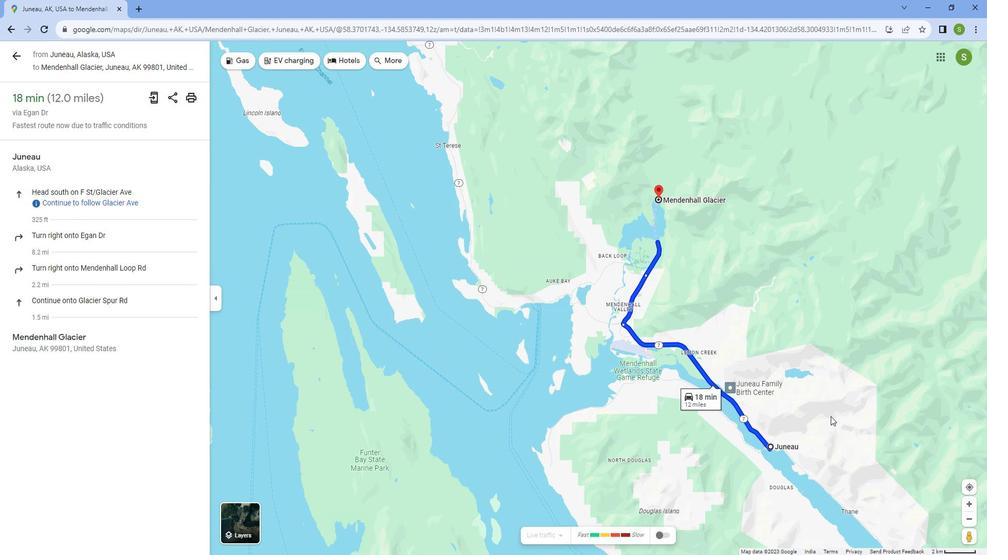 
Action: Mouse scrolled (837, 409) with delta (0, 0)
Screenshot: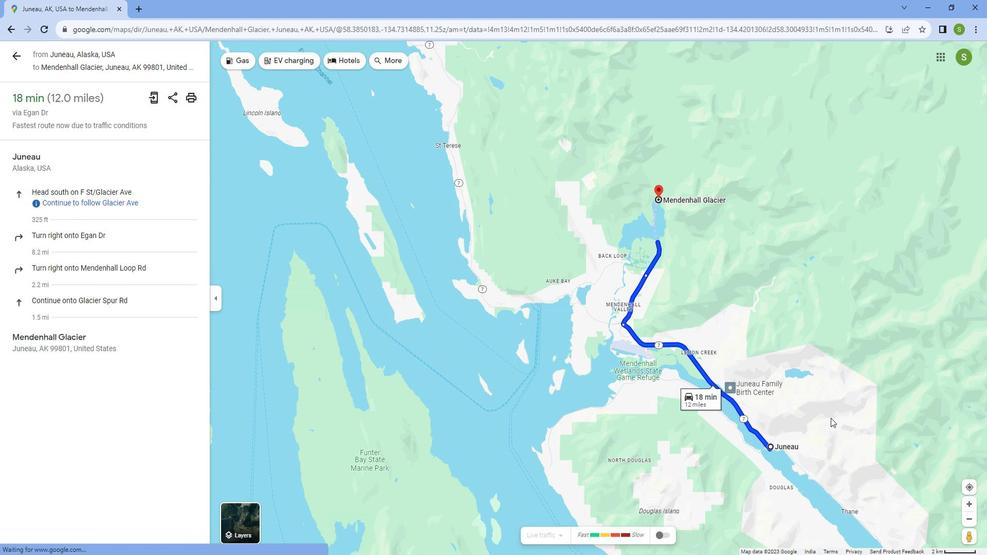 
Action: Mouse scrolled (837, 409) with delta (0, 0)
Screenshot: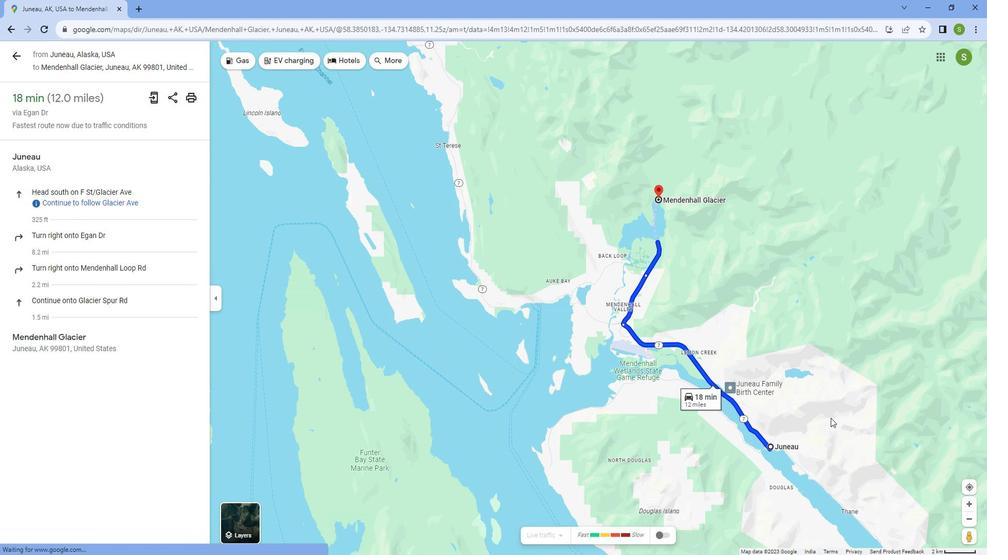 
Action: Mouse scrolled (837, 409) with delta (0, 0)
Screenshot: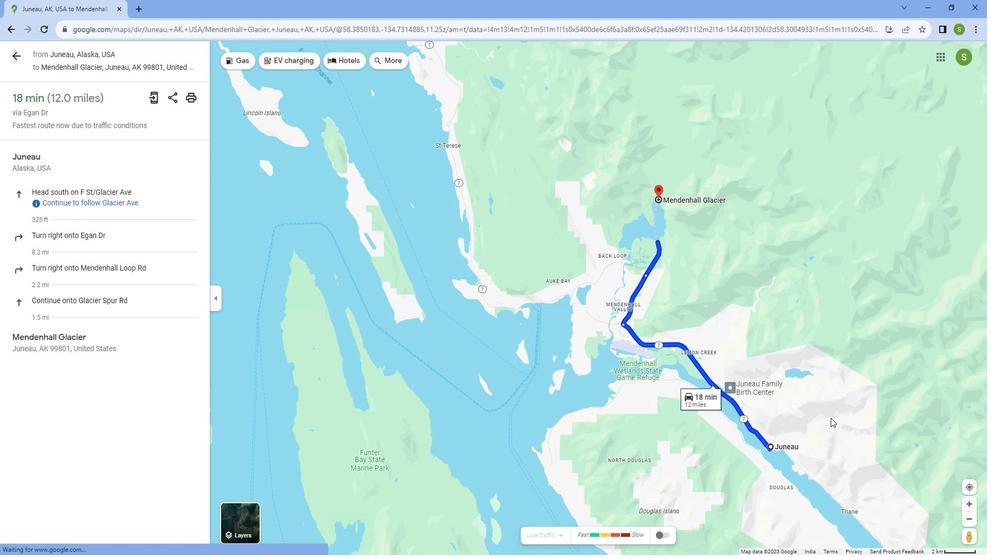 
Action: Mouse moved to (837, 409)
Screenshot: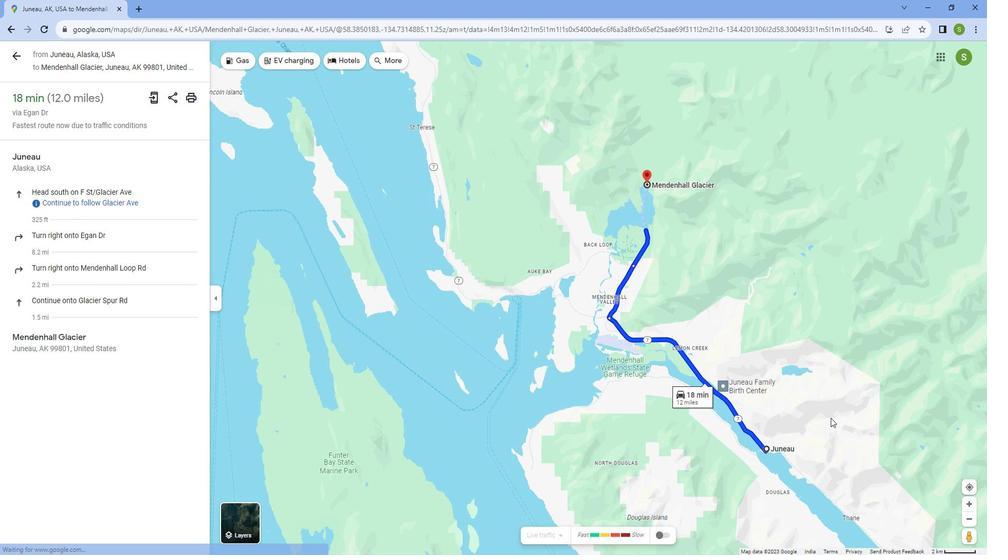 
Action: Mouse scrolled (837, 409) with delta (0, 0)
Screenshot: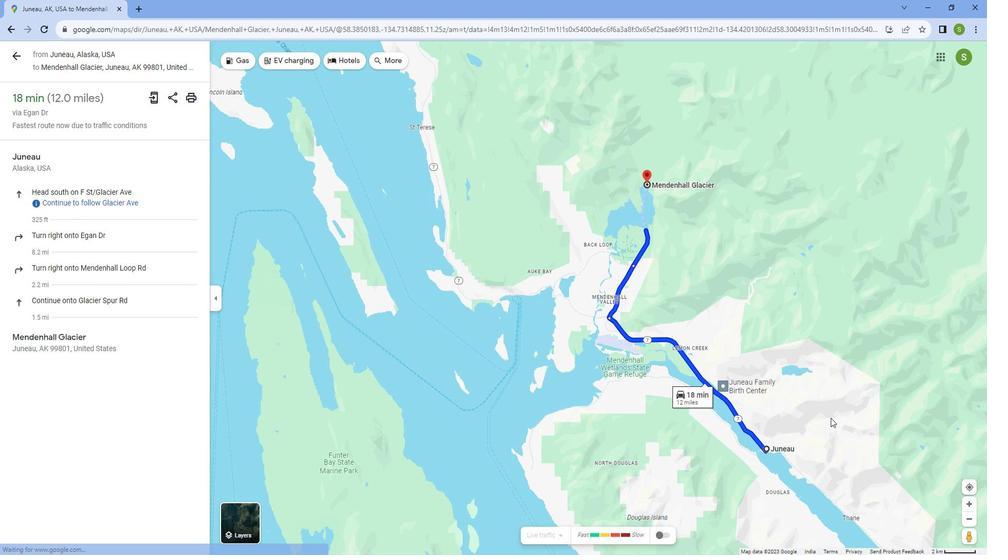 
Action: Mouse moved to (762, 403)
Screenshot: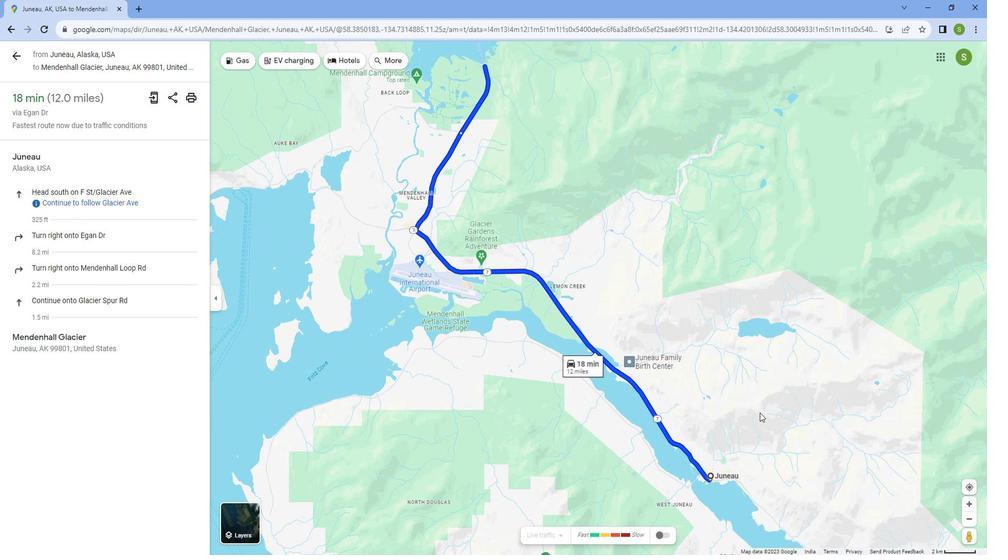 
Action: Mouse scrolled (762, 403) with delta (0, 0)
Screenshot: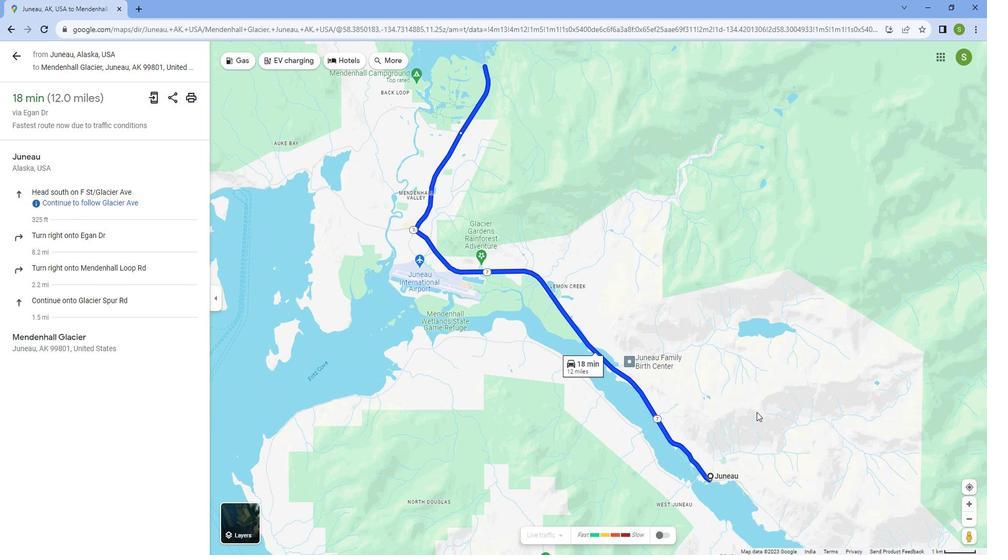 
Action: Mouse moved to (758, 403)
Screenshot: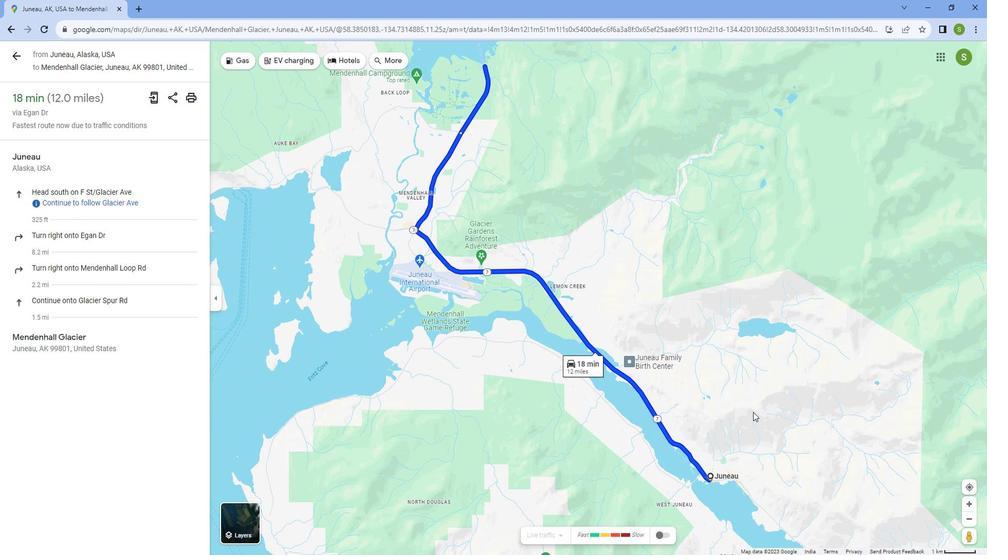 
Action: Mouse scrolled (758, 403) with delta (0, 0)
Screenshot: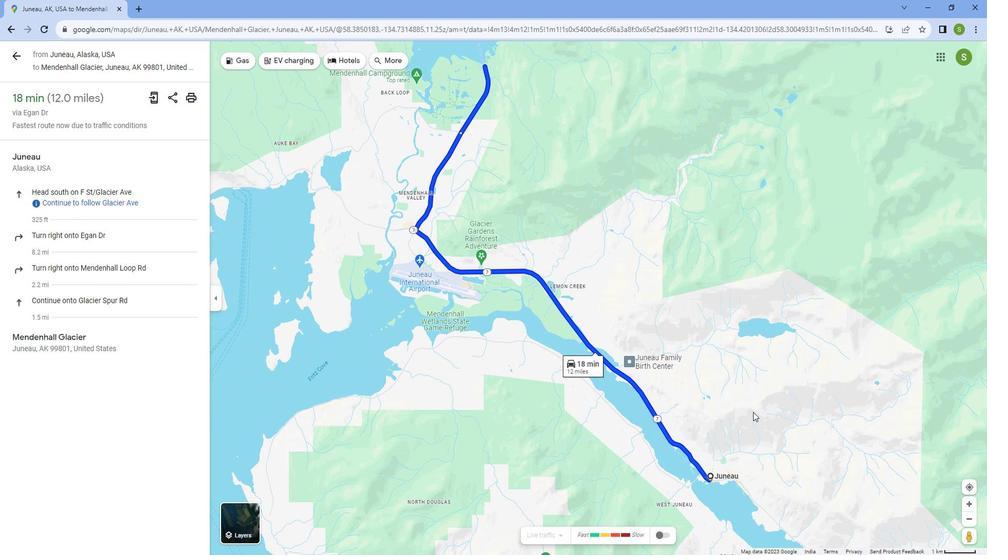 
Action: Mouse moved to (755, 403)
Screenshot: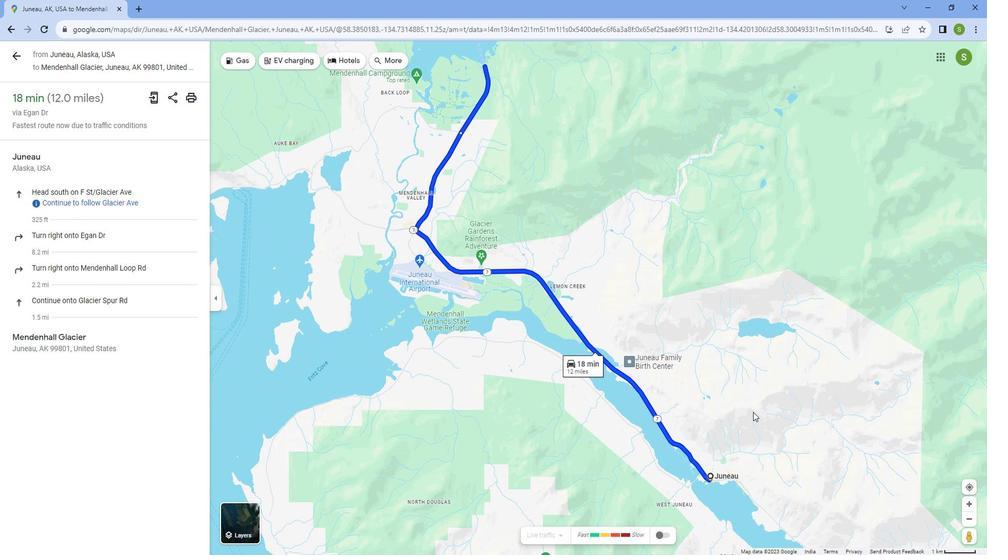 
Action: Mouse scrolled (755, 403) with delta (0, 0)
Screenshot: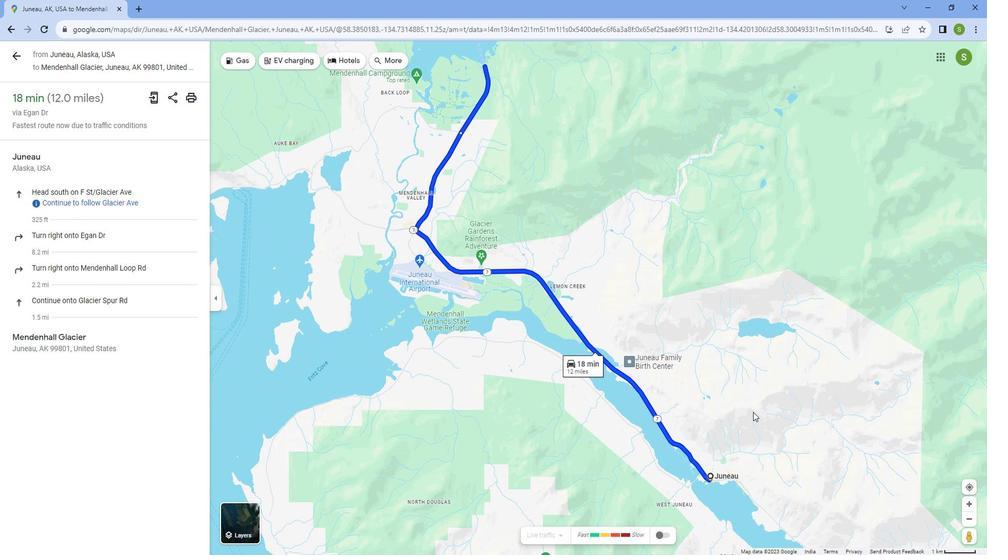 
Action: Mouse moved to (596, 353)
Screenshot: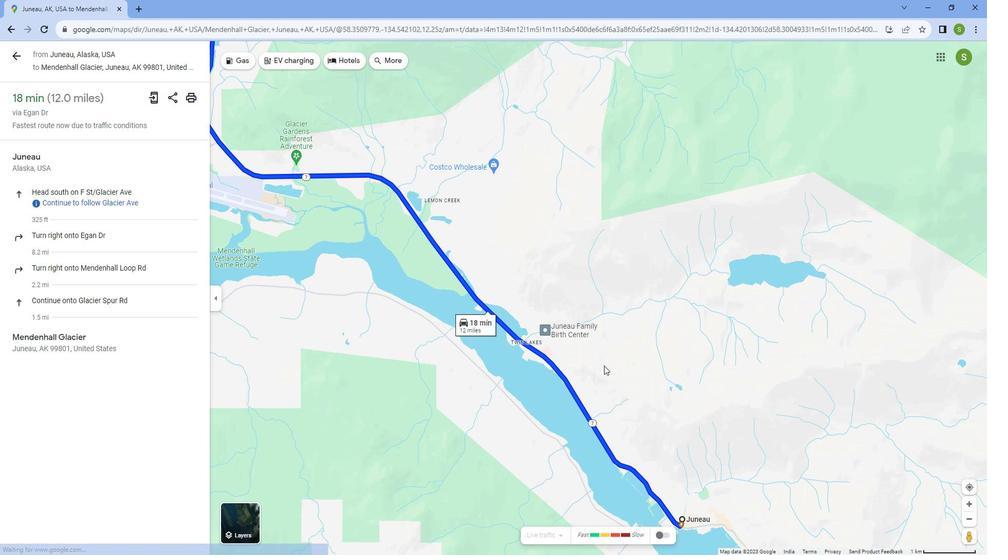 
Action: Mouse scrolled (596, 352) with delta (0, 0)
Screenshot: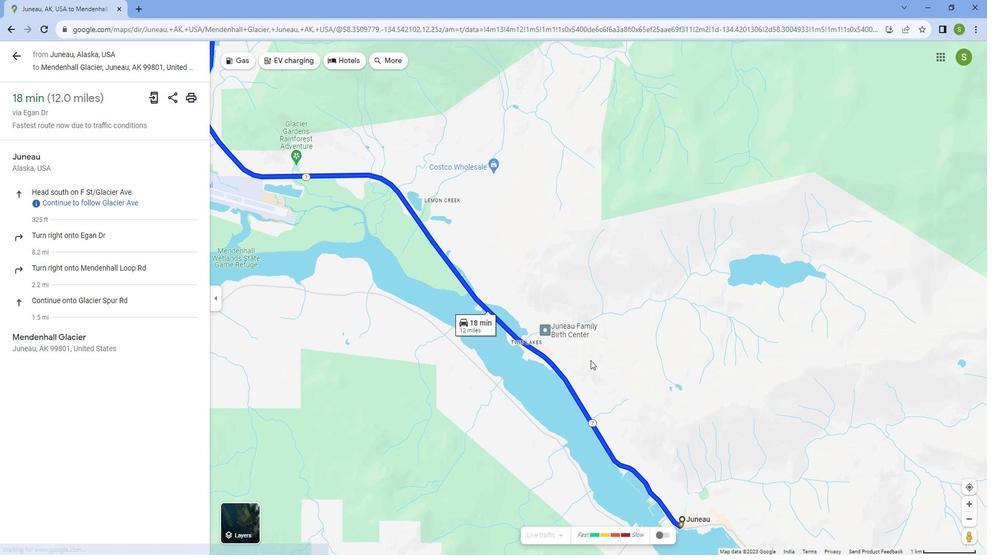 
Action: Mouse scrolled (596, 352) with delta (0, 0)
Screenshot: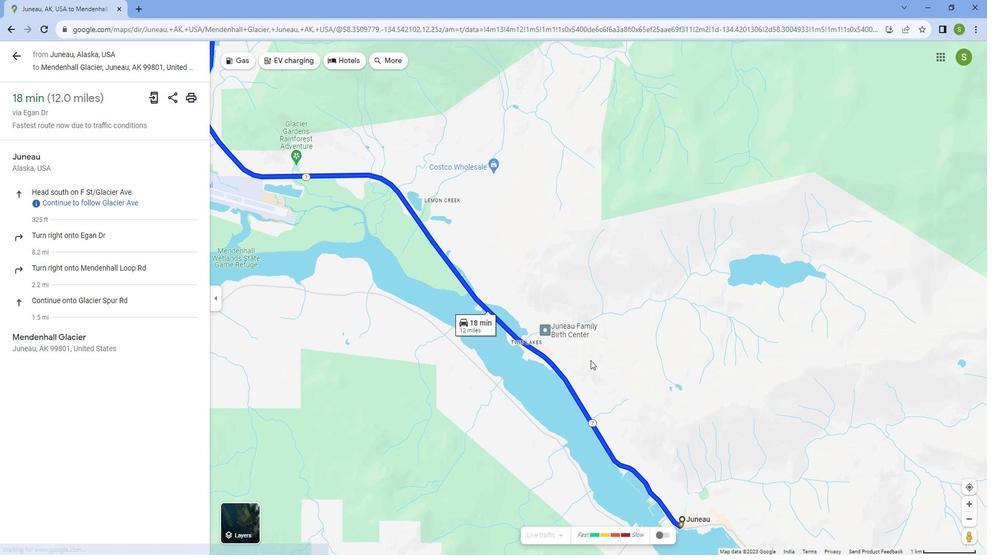 
Action: Mouse scrolled (596, 352) with delta (0, 0)
Screenshot: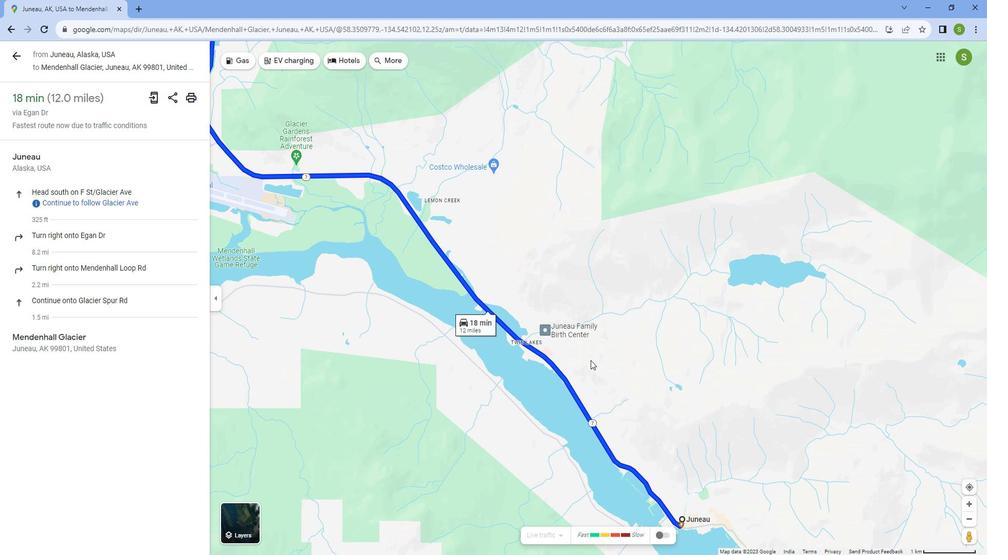 
Action: Mouse scrolled (596, 352) with delta (0, 0)
Screenshot: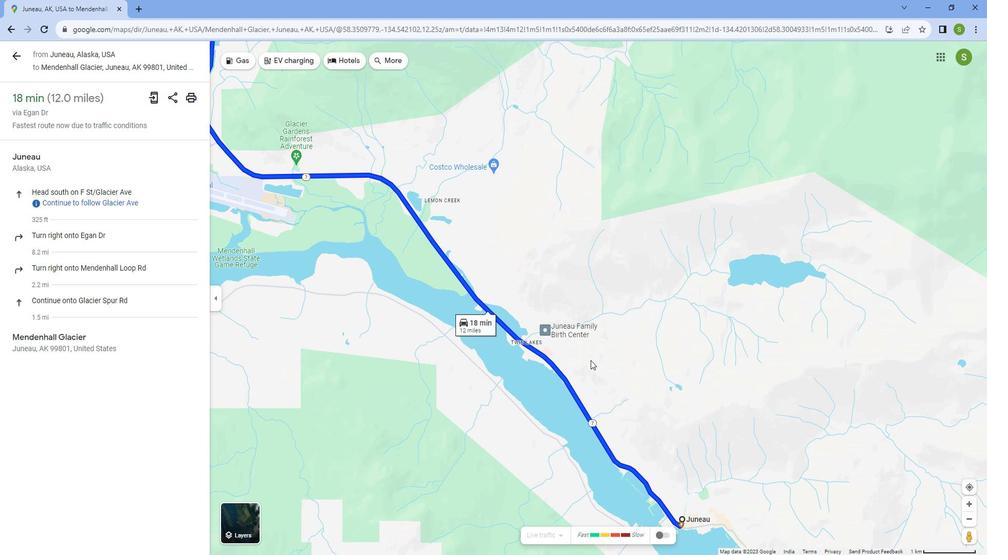 
Action: Mouse scrolled (596, 352) with delta (0, 0)
Screenshot: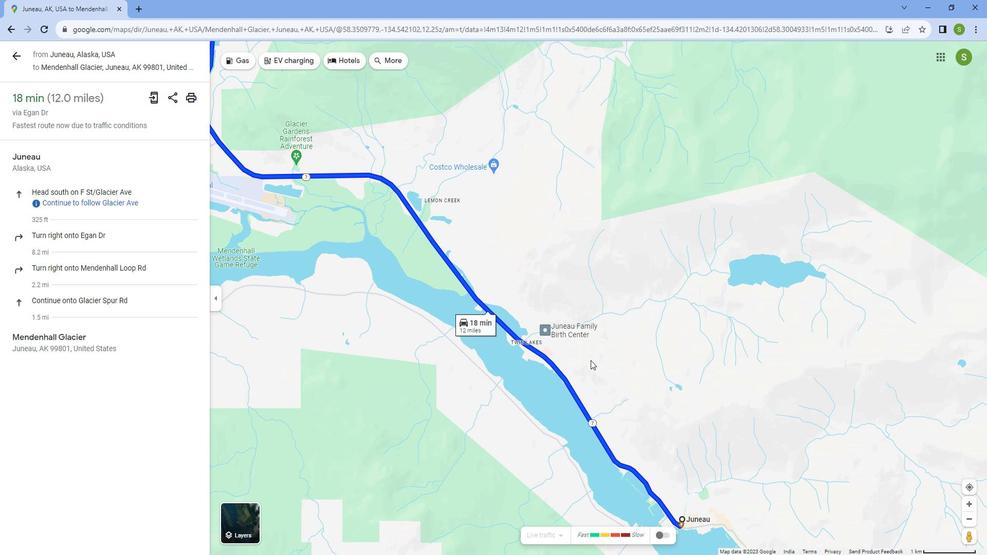 
Action: Mouse scrolled (596, 352) with delta (0, 0)
Screenshot: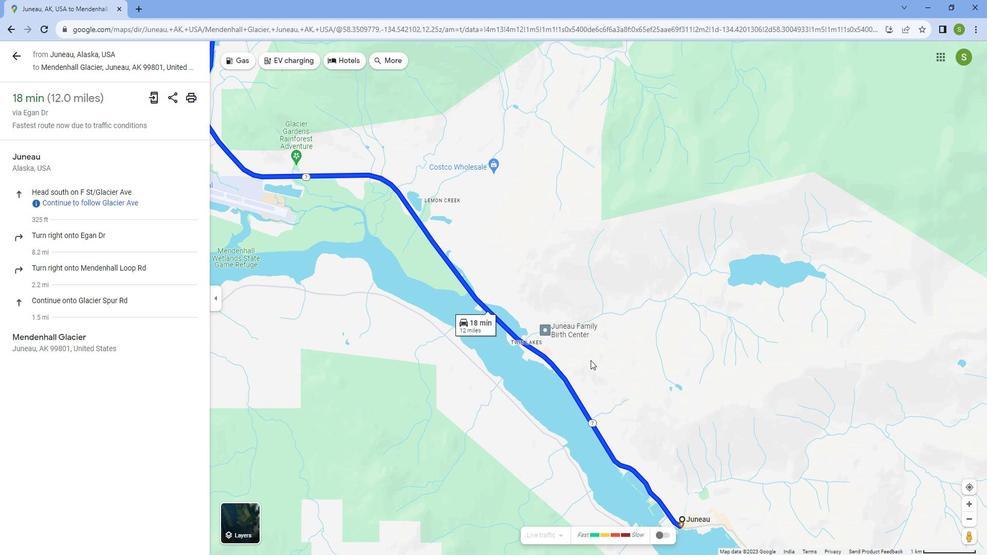 
Action: Mouse scrolled (596, 352) with delta (0, 0)
Screenshot: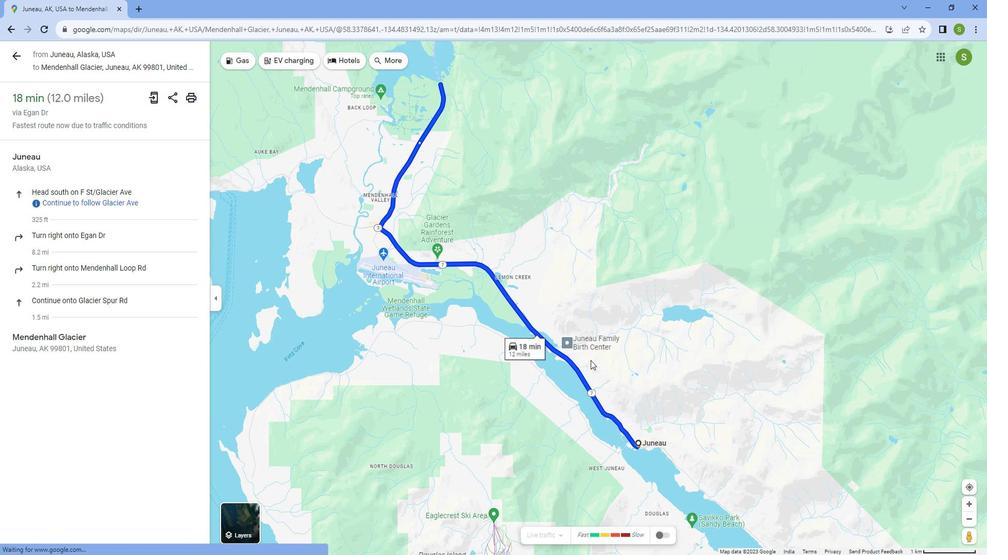 
Action: Mouse scrolled (596, 352) with delta (0, 0)
Screenshot: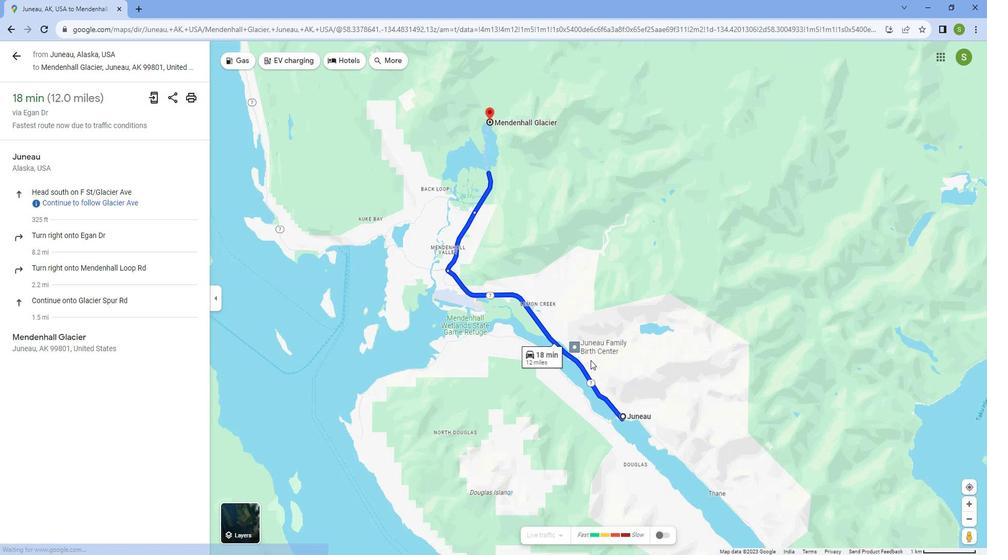 
Action: Mouse scrolled (596, 352) with delta (0, 0)
Screenshot: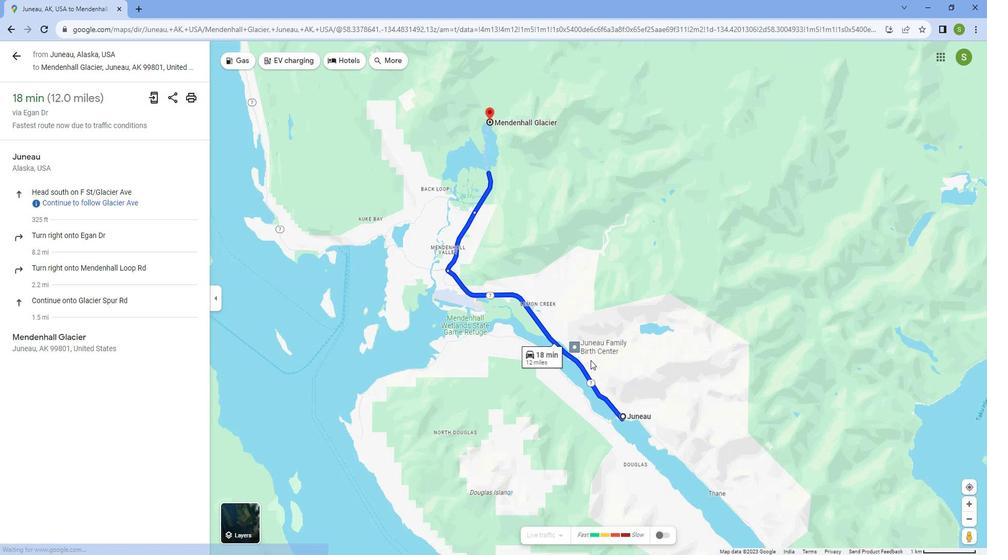
Action: Mouse scrolled (596, 352) with delta (0, 0)
Screenshot: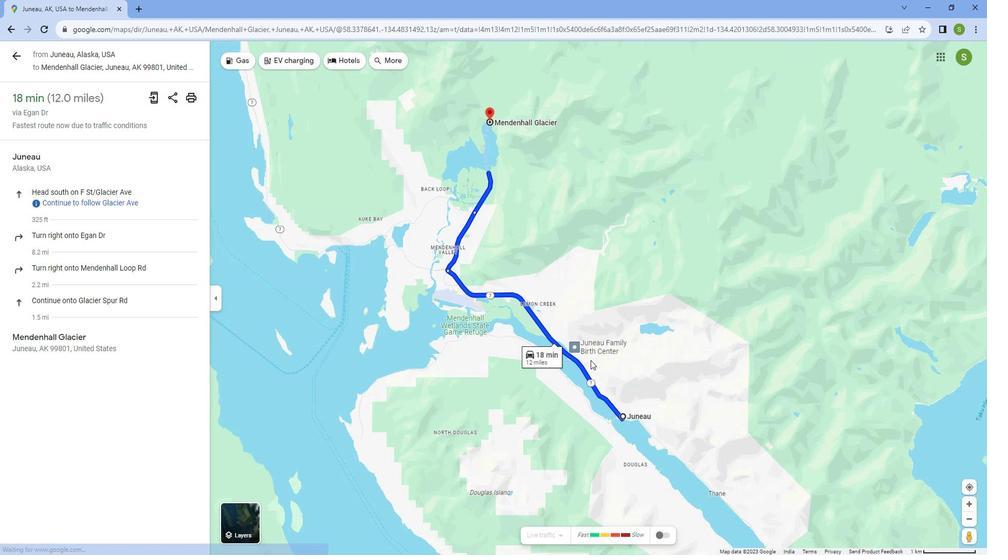 
Action: Mouse moved to (564, 274)
Screenshot: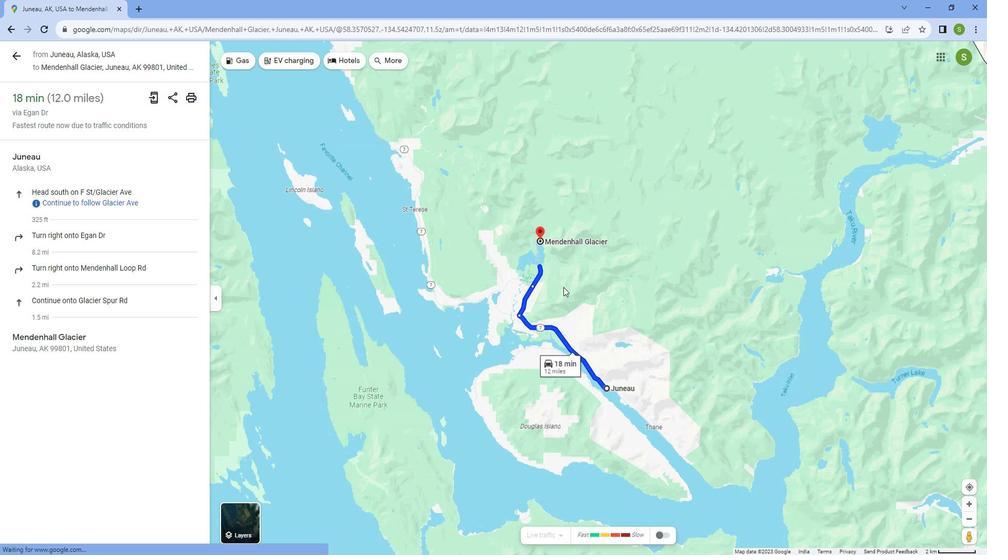 
Action: Mouse scrolled (564, 274) with delta (0, 0)
Screenshot: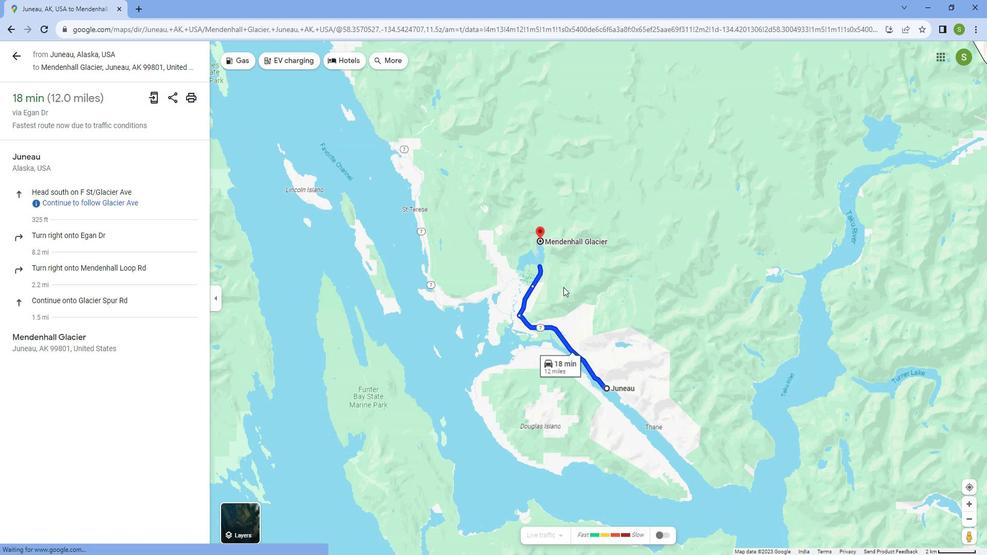 
Action: Mouse moved to (564, 273)
Screenshot: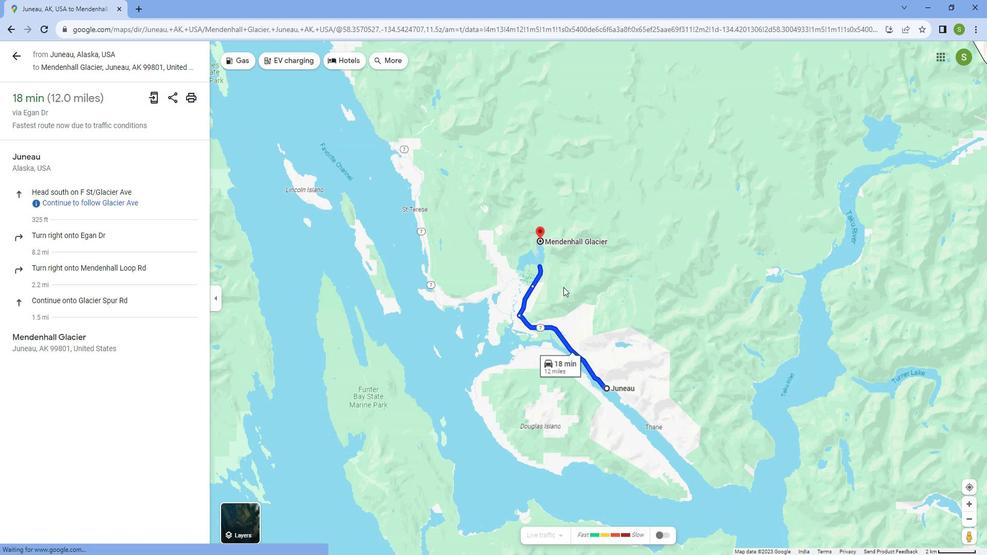 
Action: Mouse scrolled (564, 274) with delta (0, 0)
Screenshot: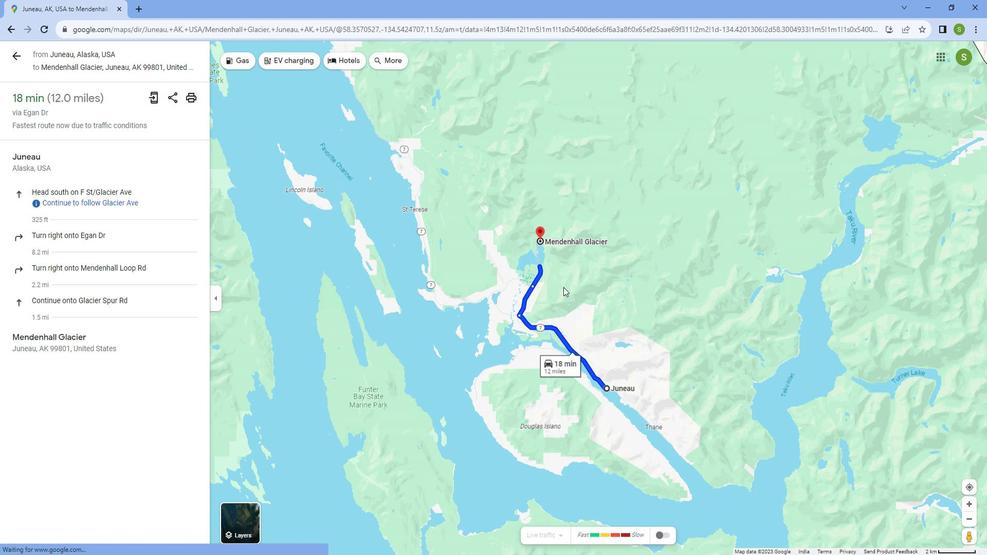 
Action: Mouse scrolled (564, 274) with delta (0, 0)
Screenshot: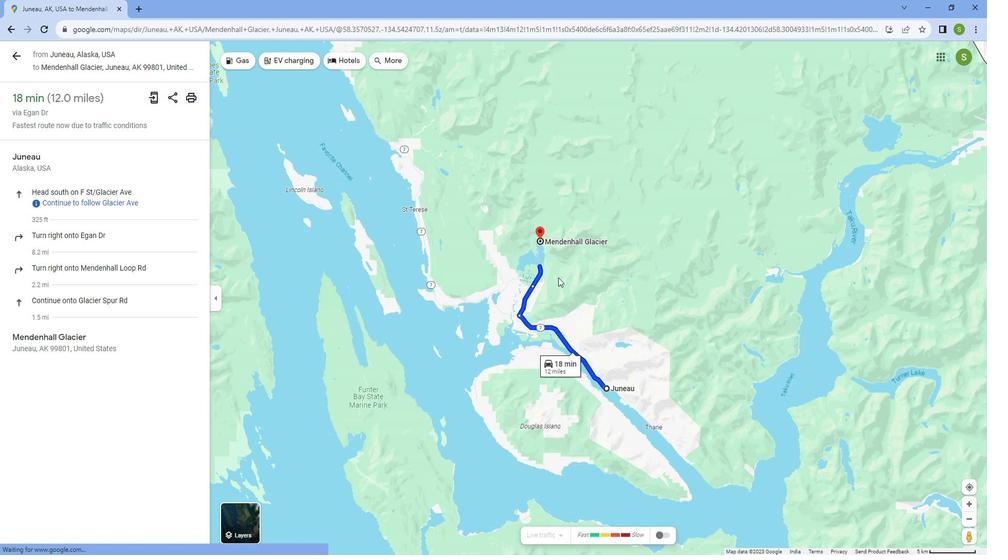 
Action: Mouse scrolled (564, 274) with delta (0, 0)
Screenshot: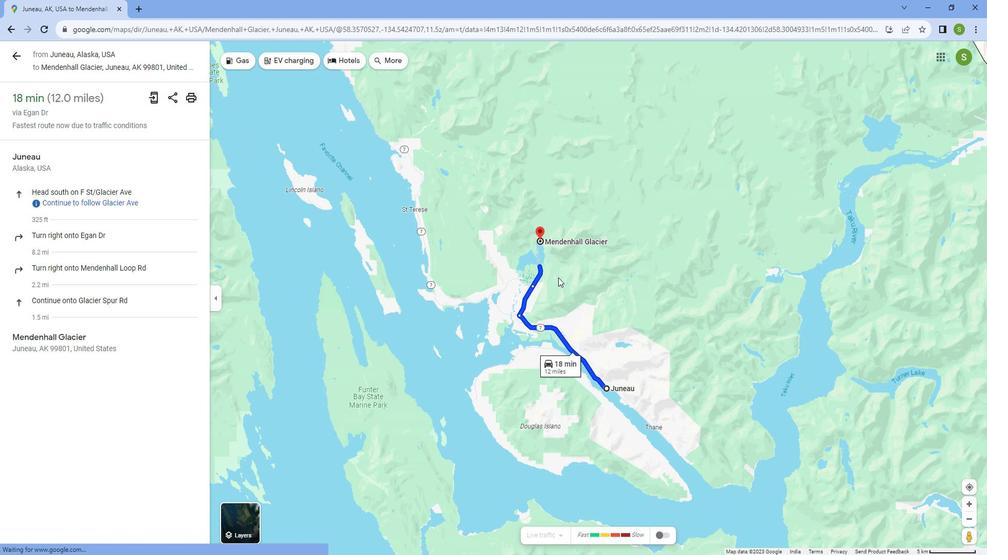 
Action: Mouse moved to (548, 267)
Screenshot: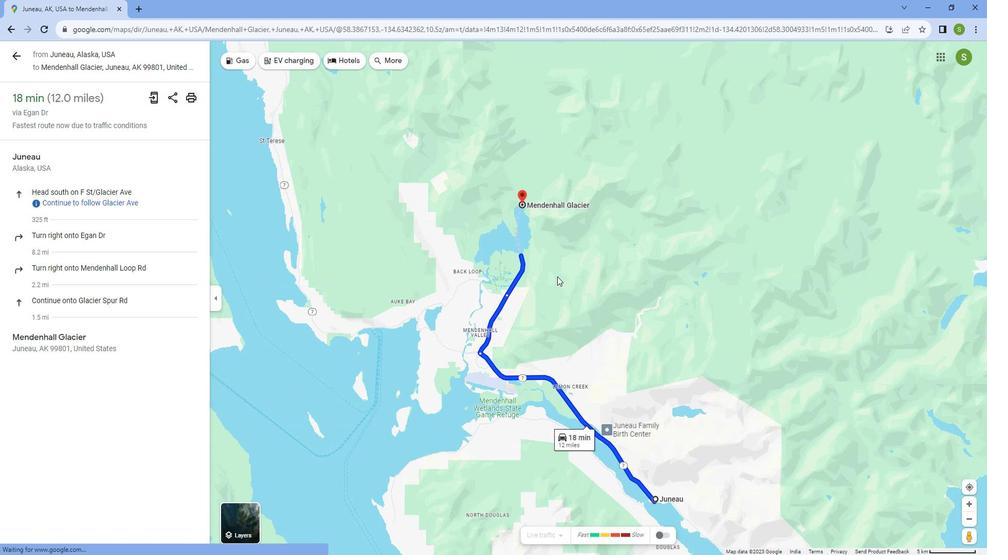 
Action: Mouse scrolled (548, 268) with delta (0, 0)
Screenshot: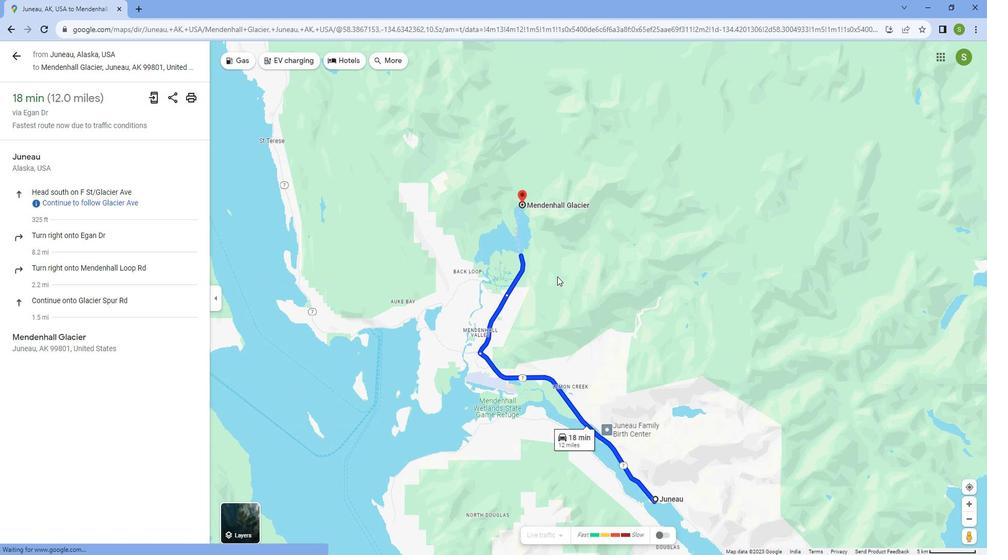 
Action: Mouse moved to (538, 263)
Screenshot: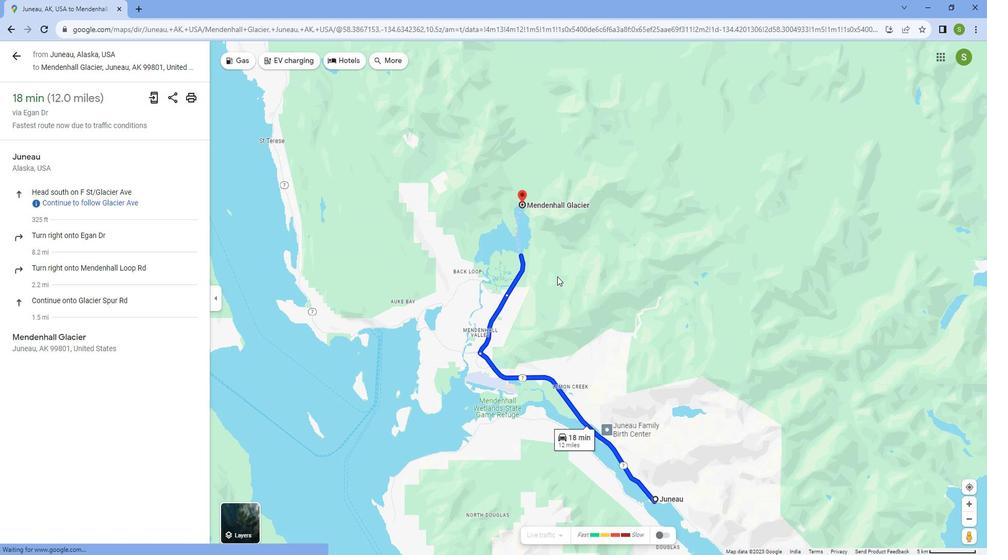 
Action: Mouse scrolled (538, 264) with delta (0, 0)
Screenshot: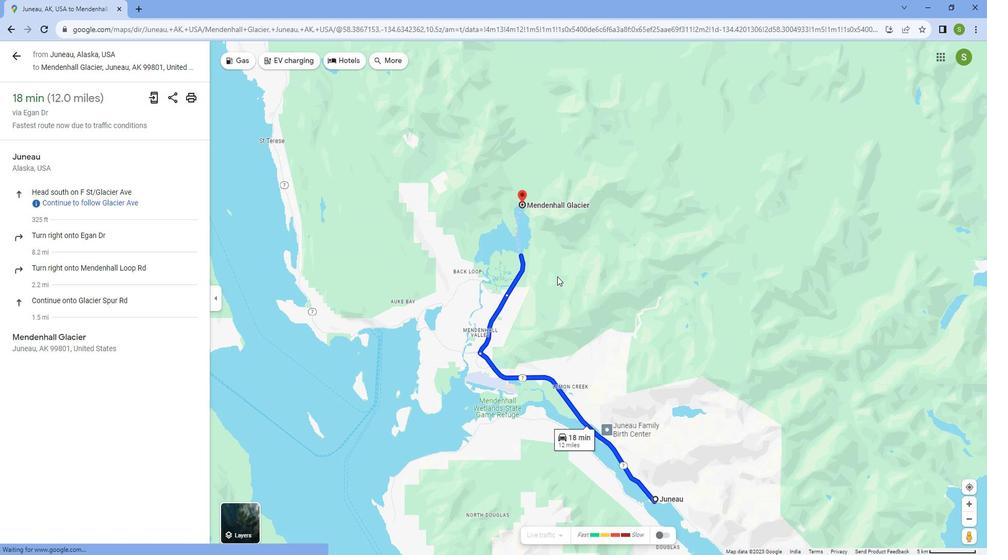
Action: Mouse moved to (536, 263)
Screenshot: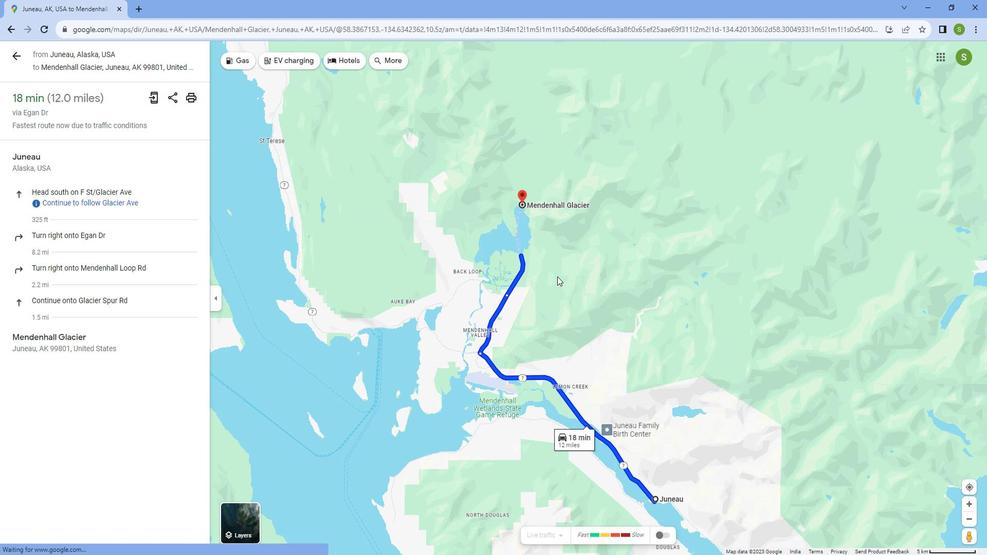 
Action: Mouse scrolled (536, 264) with delta (0, 0)
Screenshot: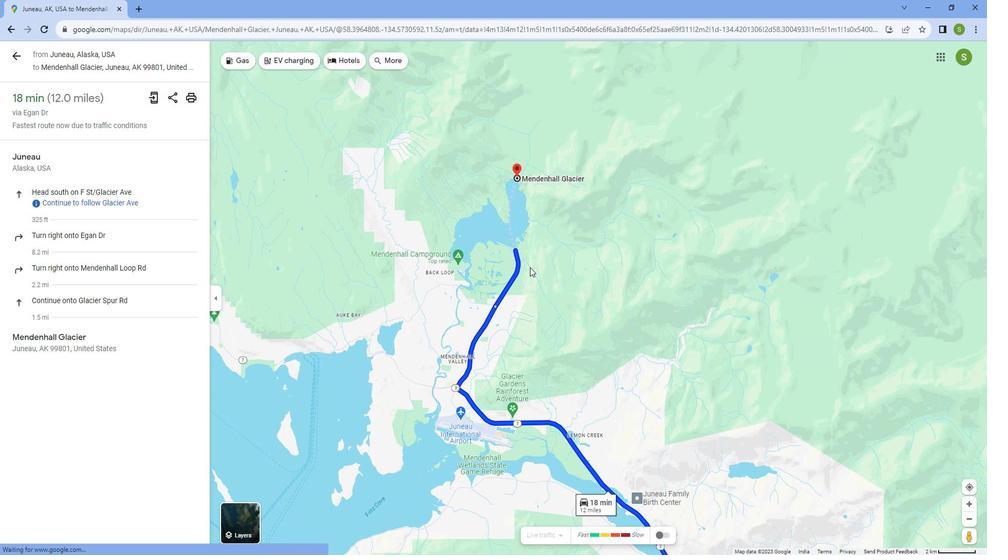 
Action: Mouse scrolled (536, 264) with delta (0, 0)
Screenshot: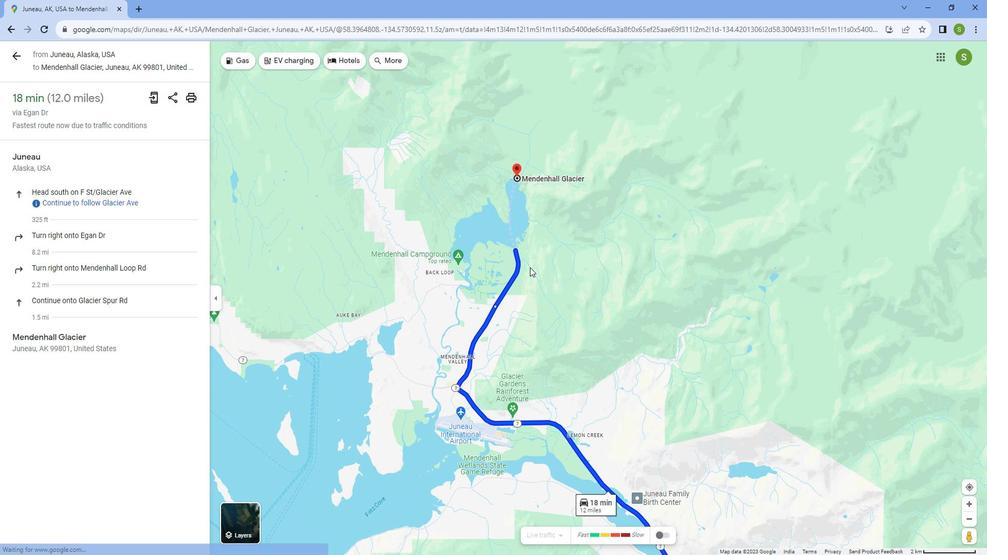 
Action: Mouse scrolled (536, 264) with delta (0, 0)
Screenshot: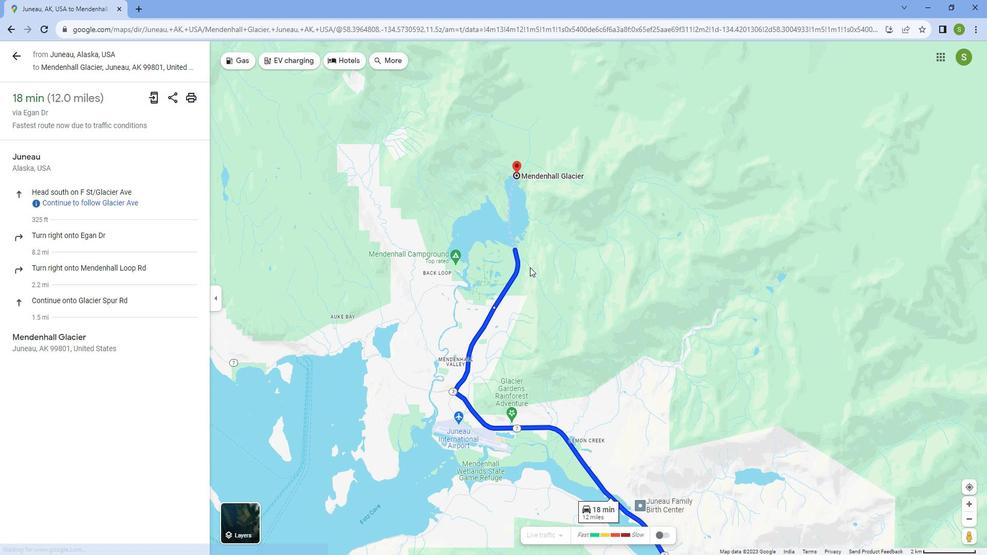 
Action: Mouse scrolled (536, 263) with delta (0, 0)
Screenshot: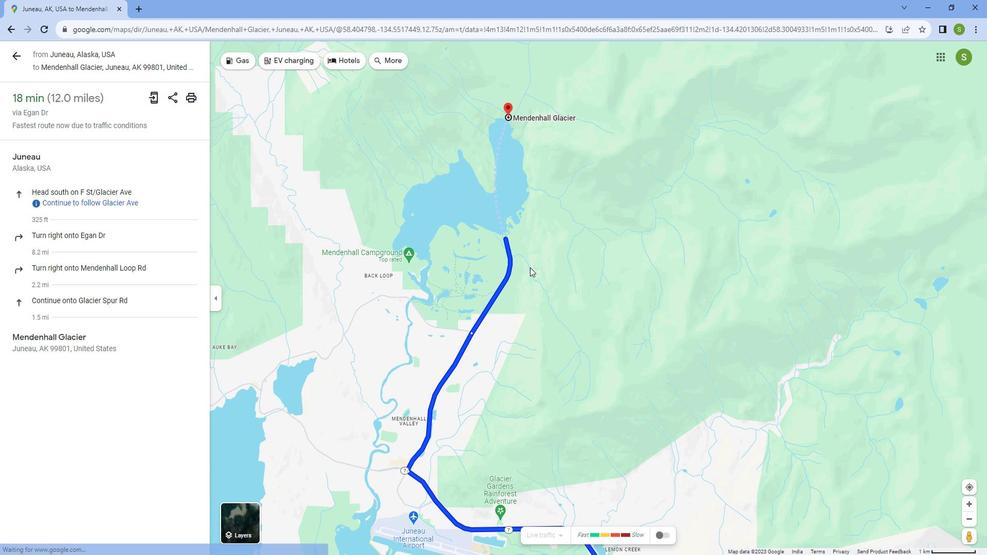 
Action: Mouse scrolled (536, 263) with delta (0, 0)
Screenshot: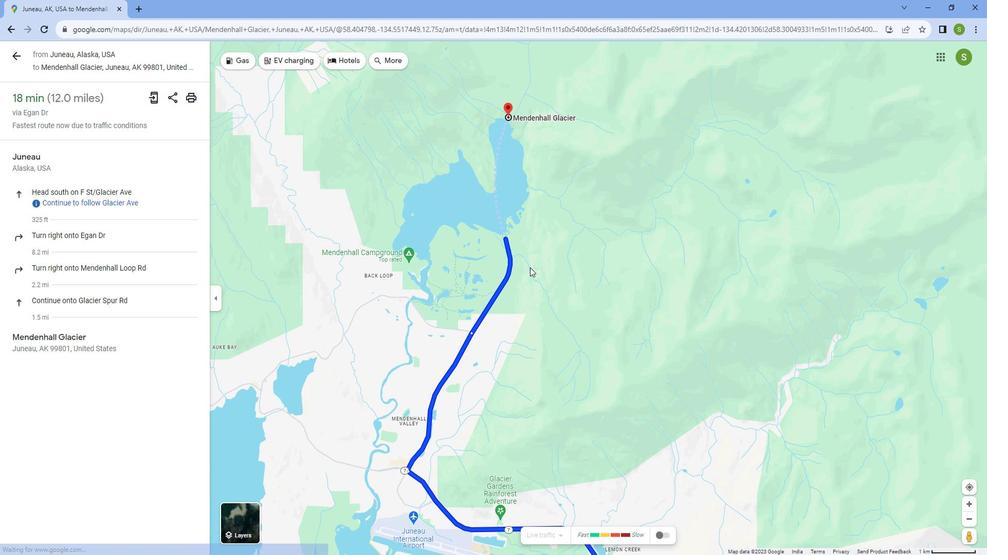 
Action: Mouse scrolled (536, 263) with delta (0, 0)
Screenshot: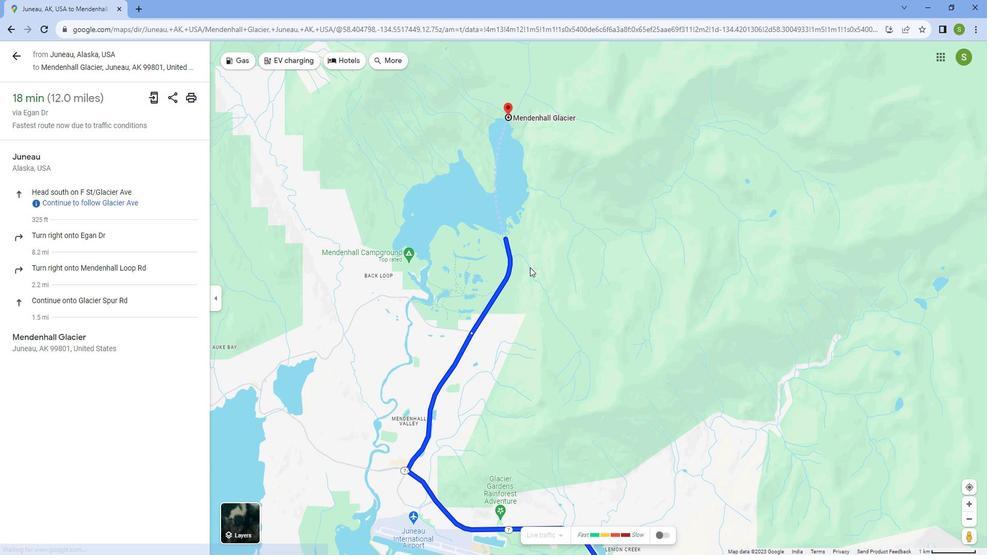 
Action: Mouse scrolled (536, 263) with delta (0, 0)
Screenshot: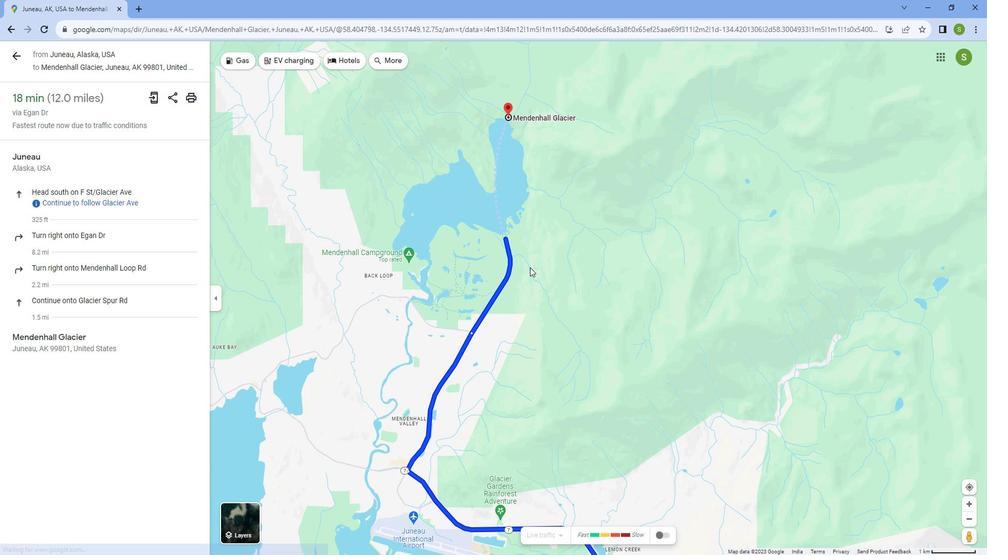 
Action: Mouse scrolled (536, 263) with delta (0, 0)
Screenshot: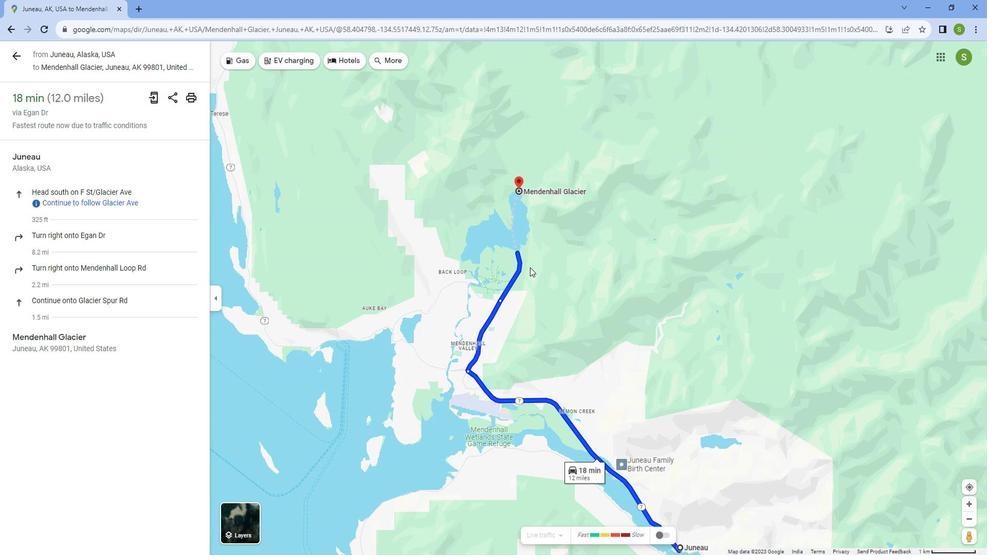 
Action: Mouse scrolled (536, 263) with delta (0, 0)
Screenshot: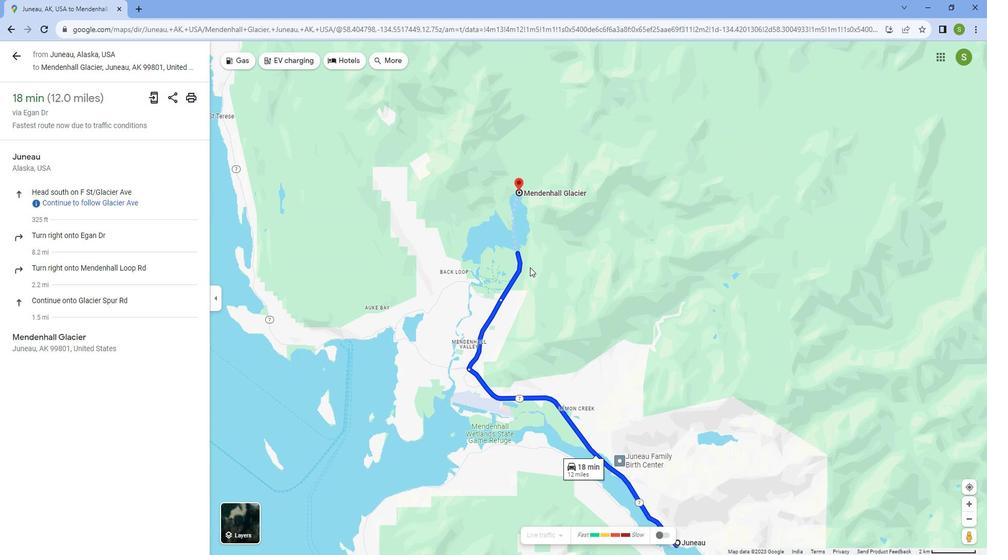 
Action: Mouse scrolled (536, 263) with delta (0, 0)
Screenshot: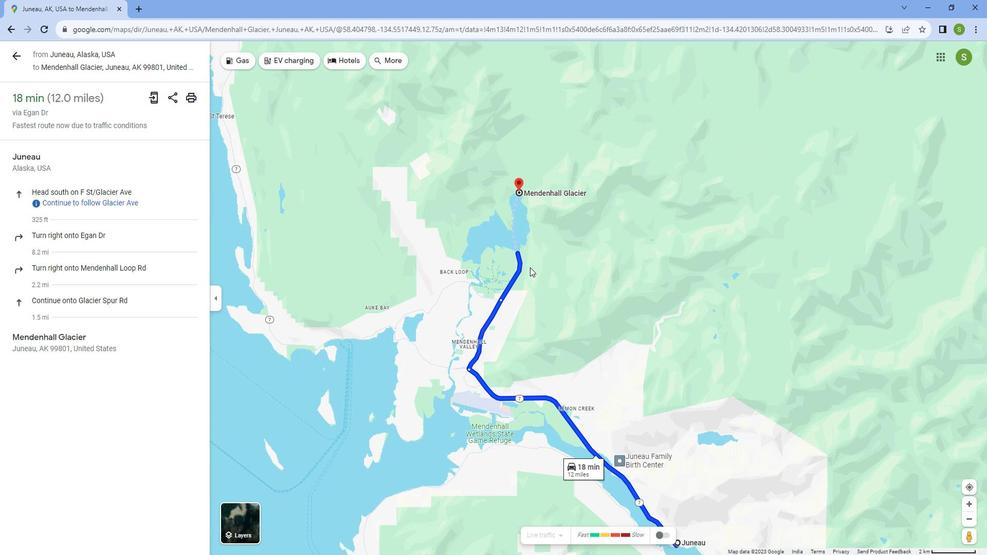 
